 Task: Look for space in Villa Regina, Argentina from 6th June, 2023 to 8th June, 2023 for 2 adults in price range Rs.7000 to Rs.12000. Place can be private room with 1  bedroom having 2 beds and 1 bathroom. Property type can be flat. Amenities needed are: wifi, heating, . Booking option can be shelf check-in. Required host language is English.
Action: Mouse moved to (391, 74)
Screenshot: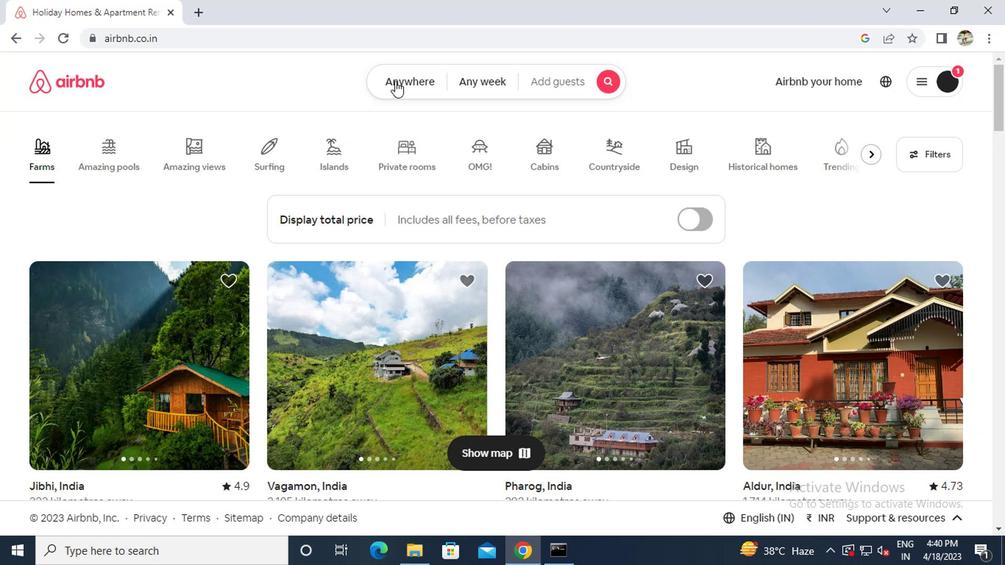 
Action: Mouse pressed left at (391, 74)
Screenshot: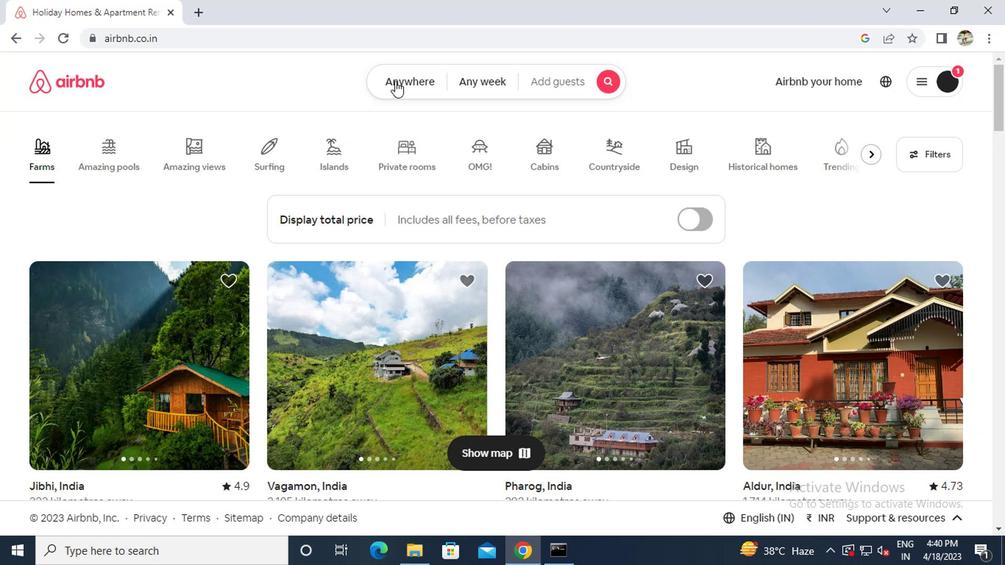 
Action: Mouse moved to (332, 141)
Screenshot: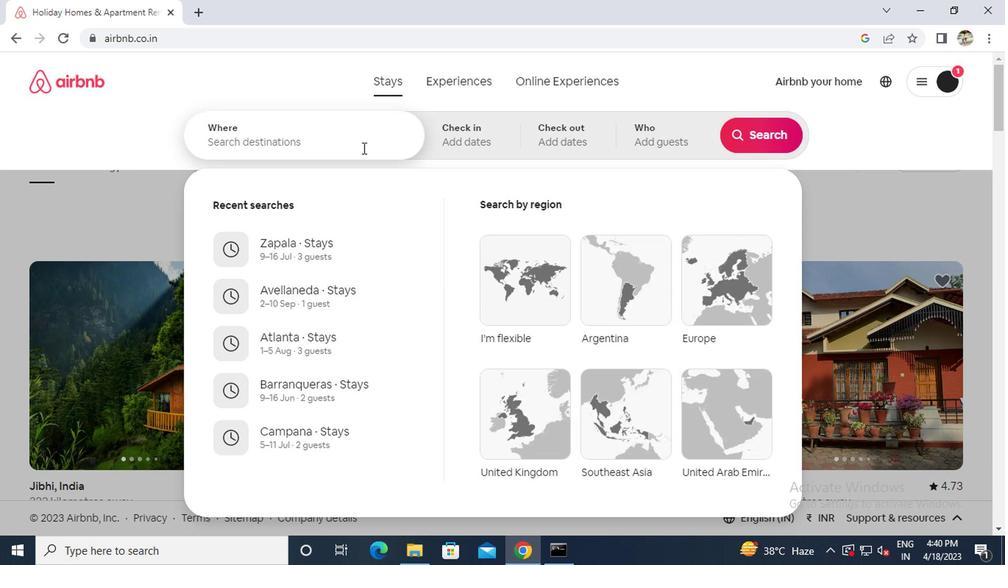 
Action: Mouse pressed left at (332, 141)
Screenshot: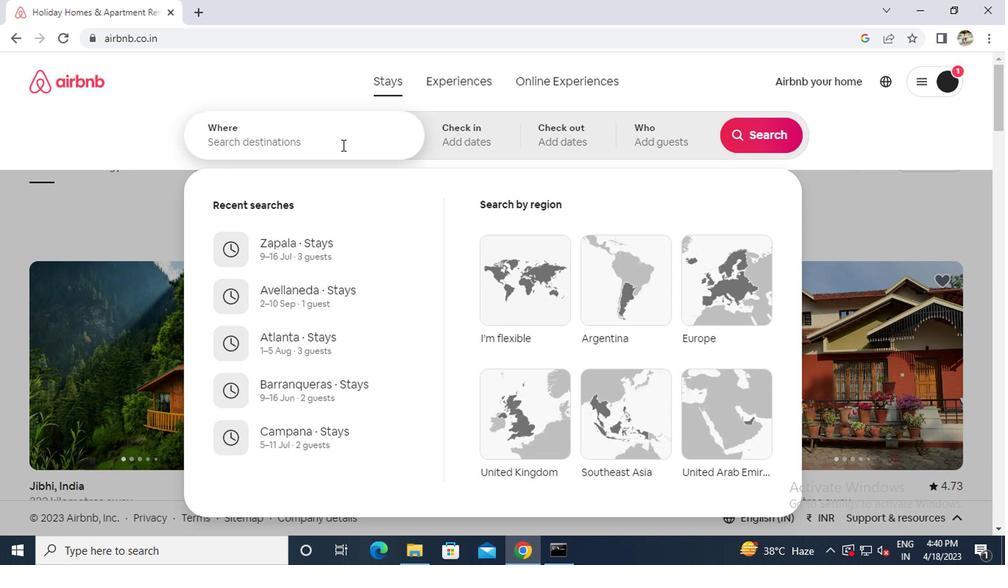
Action: Key pressed v<Key.caps_lock>illa<Key.space><Key.caps_lock>r<Key.caps_lock>egina
Screenshot: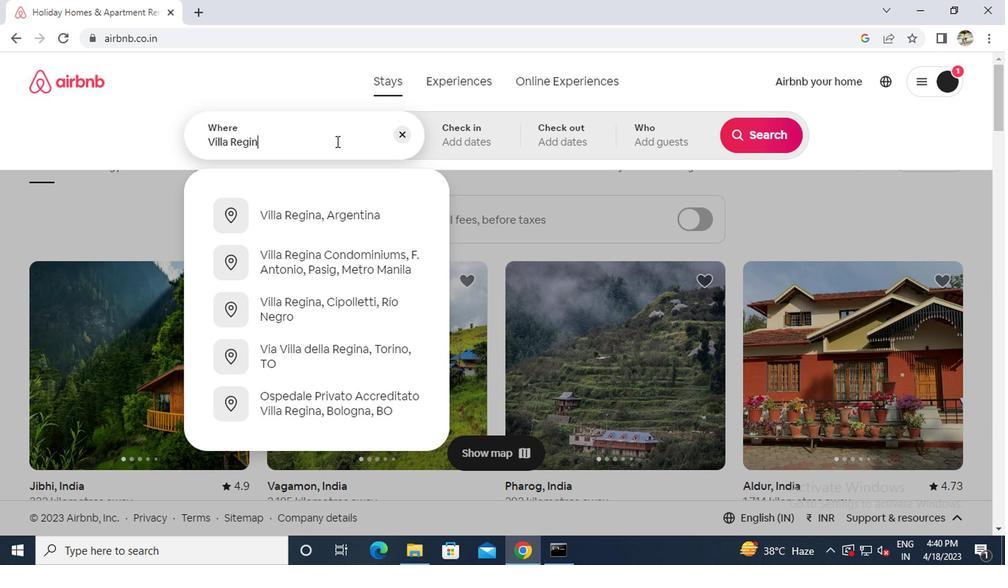 
Action: Mouse moved to (315, 212)
Screenshot: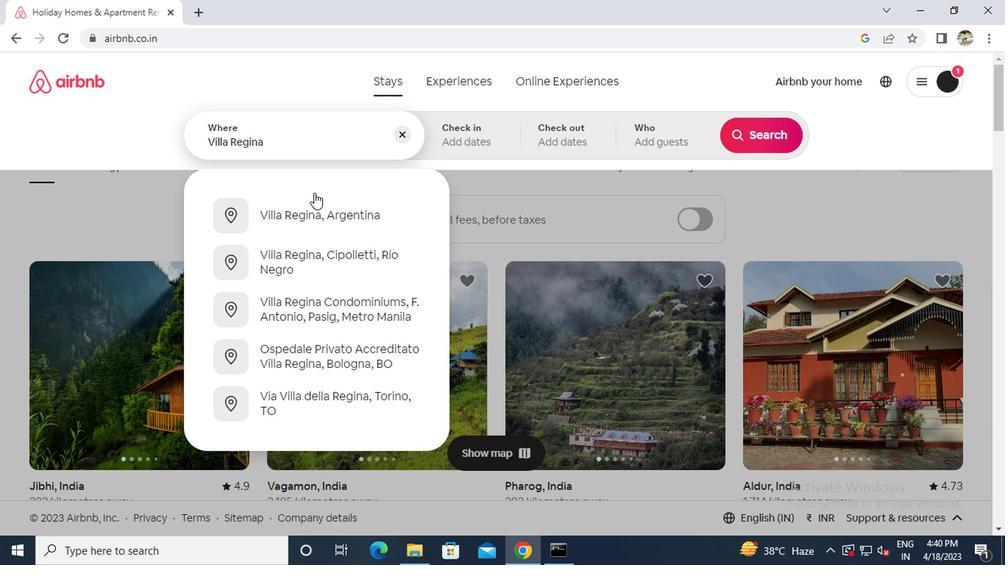 
Action: Mouse pressed left at (315, 212)
Screenshot: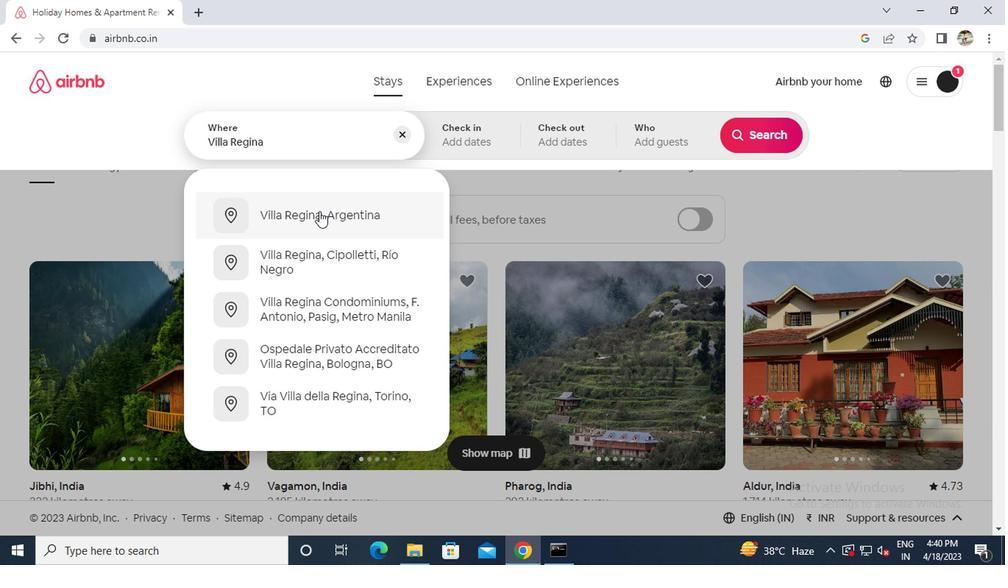 
Action: Mouse moved to (748, 251)
Screenshot: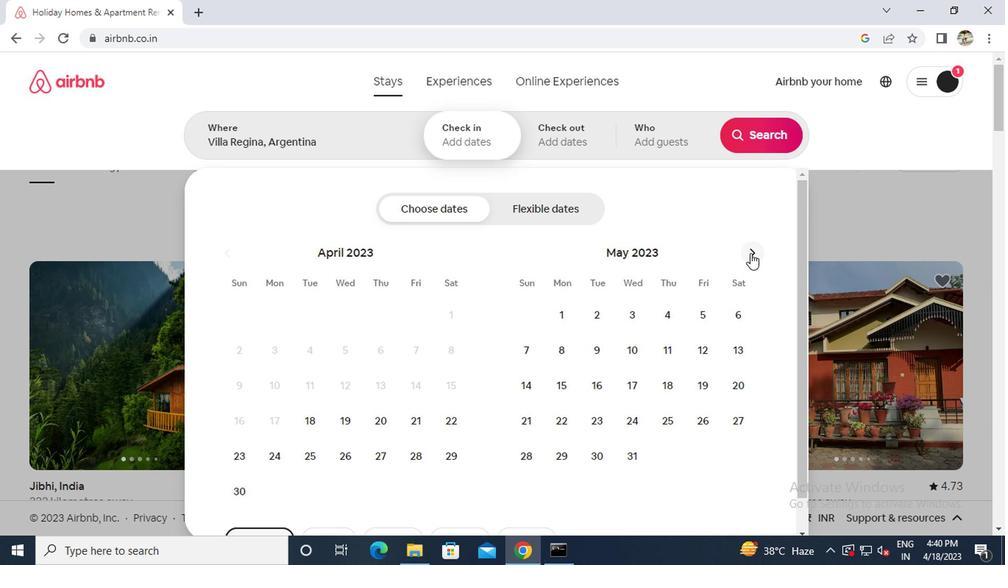 
Action: Mouse pressed left at (748, 251)
Screenshot: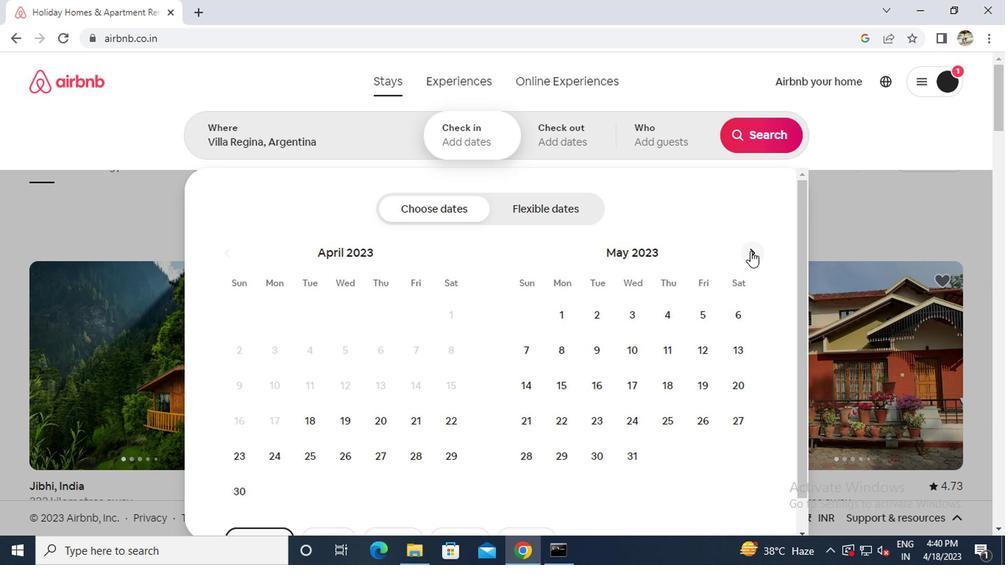 
Action: Mouse moved to (586, 357)
Screenshot: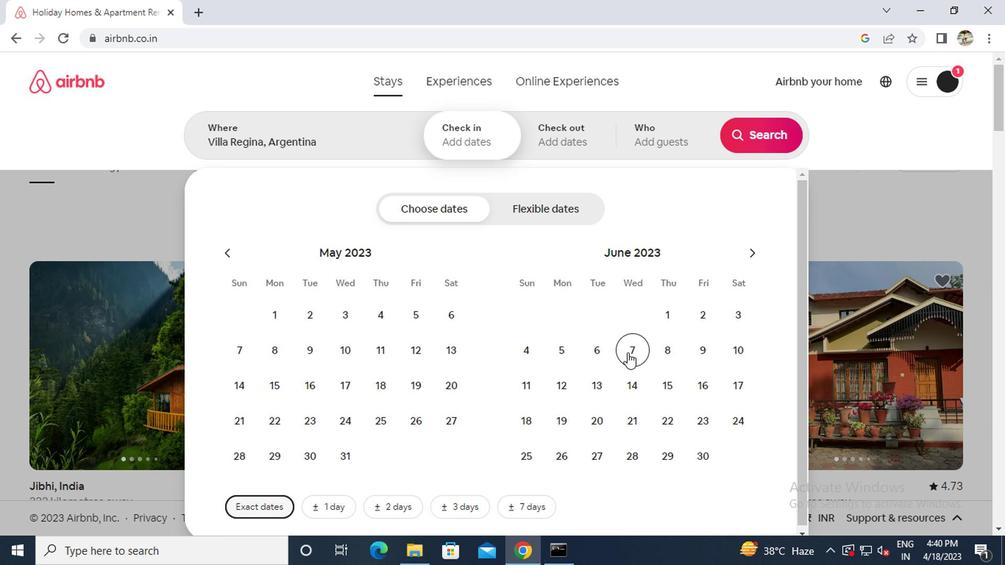 
Action: Mouse pressed left at (586, 357)
Screenshot: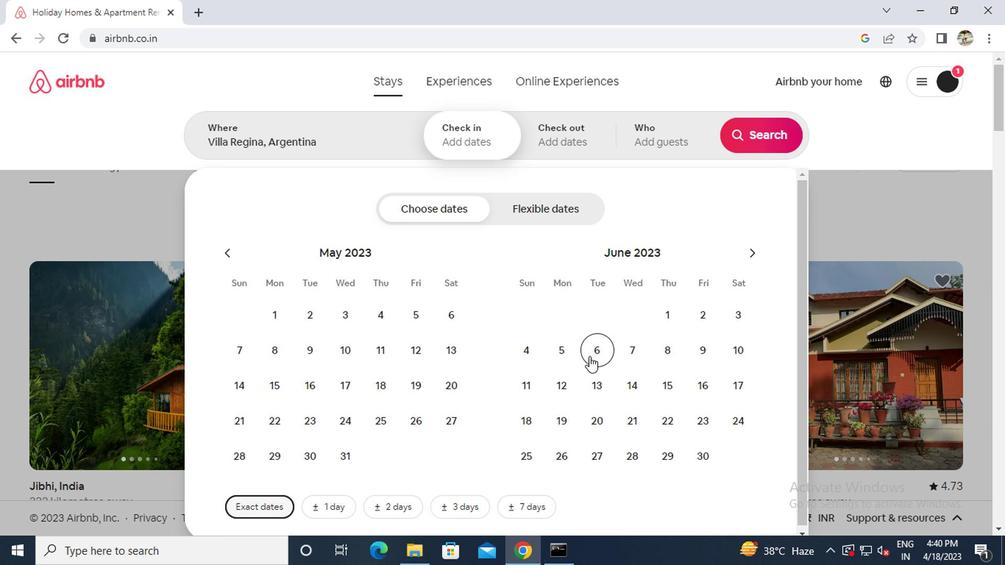 
Action: Mouse moved to (664, 348)
Screenshot: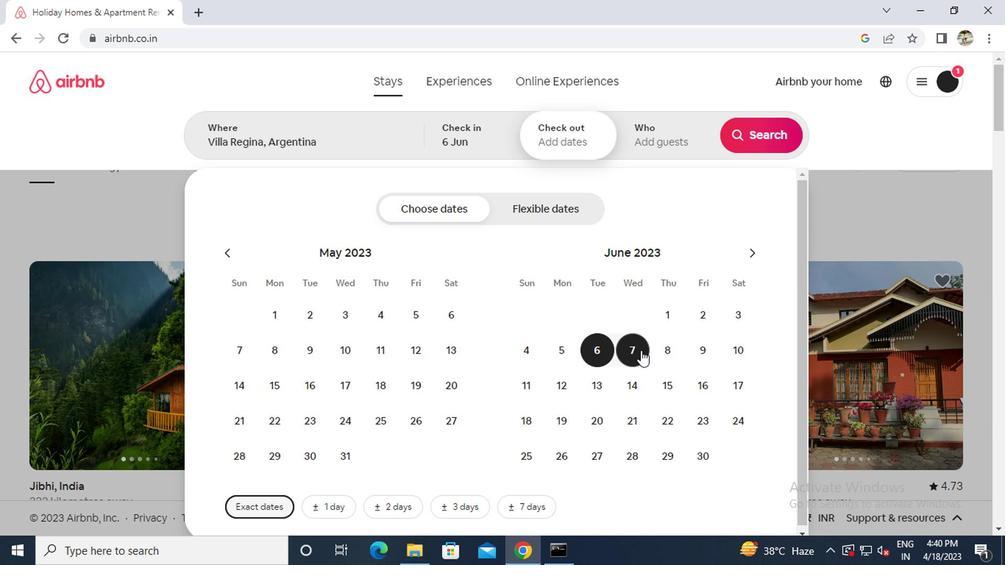 
Action: Mouse pressed left at (664, 348)
Screenshot: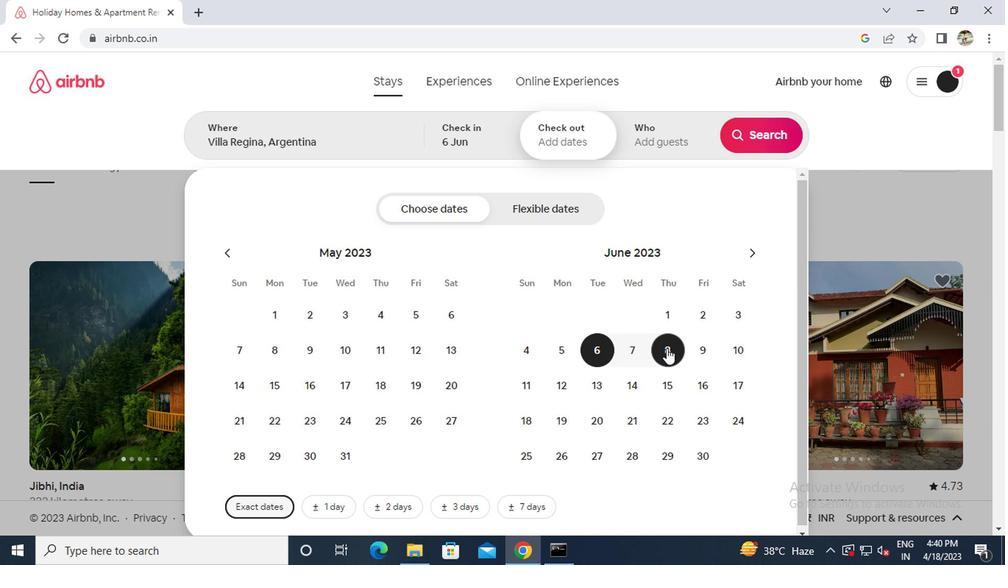 
Action: Mouse moved to (679, 133)
Screenshot: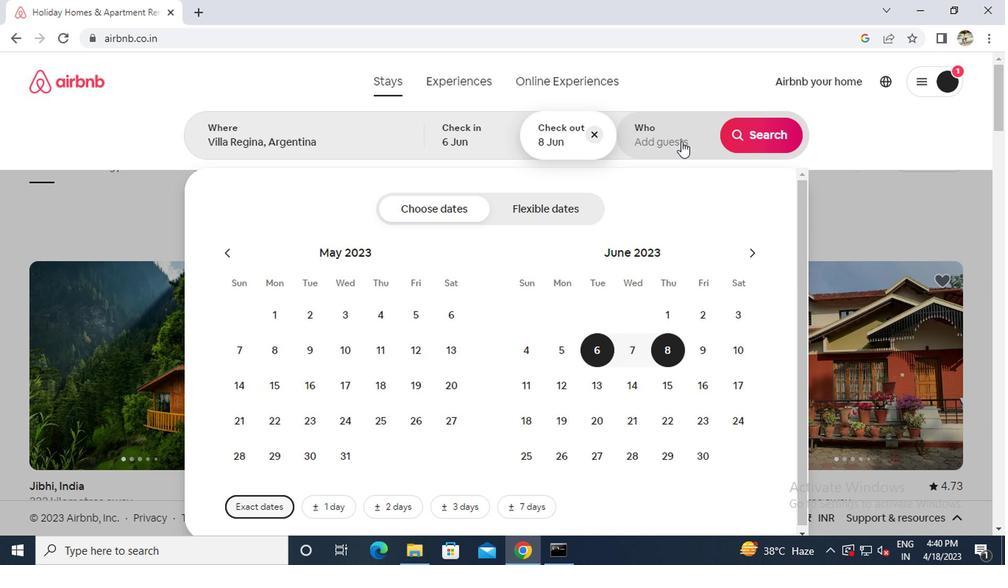 
Action: Mouse pressed left at (679, 133)
Screenshot: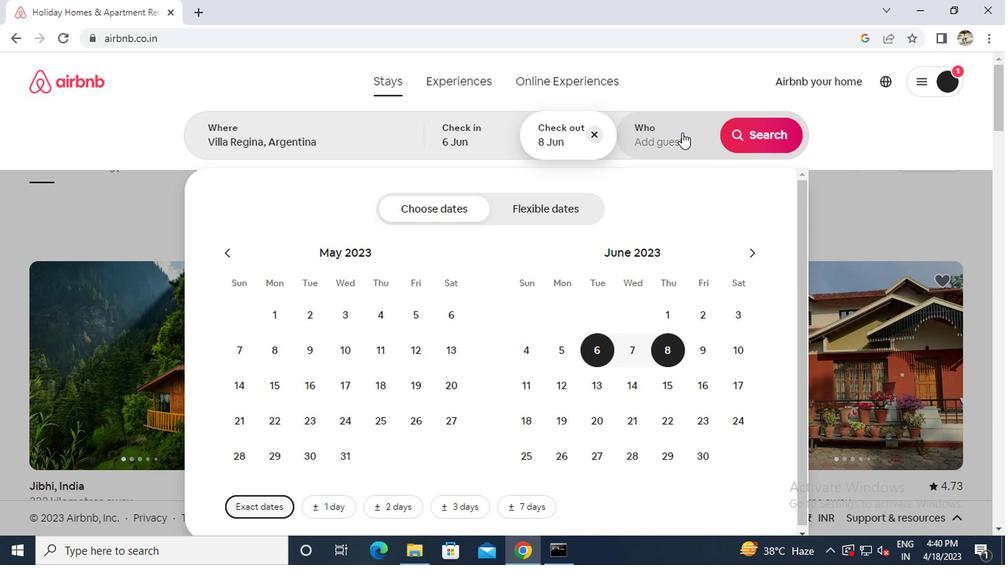 
Action: Mouse moved to (766, 214)
Screenshot: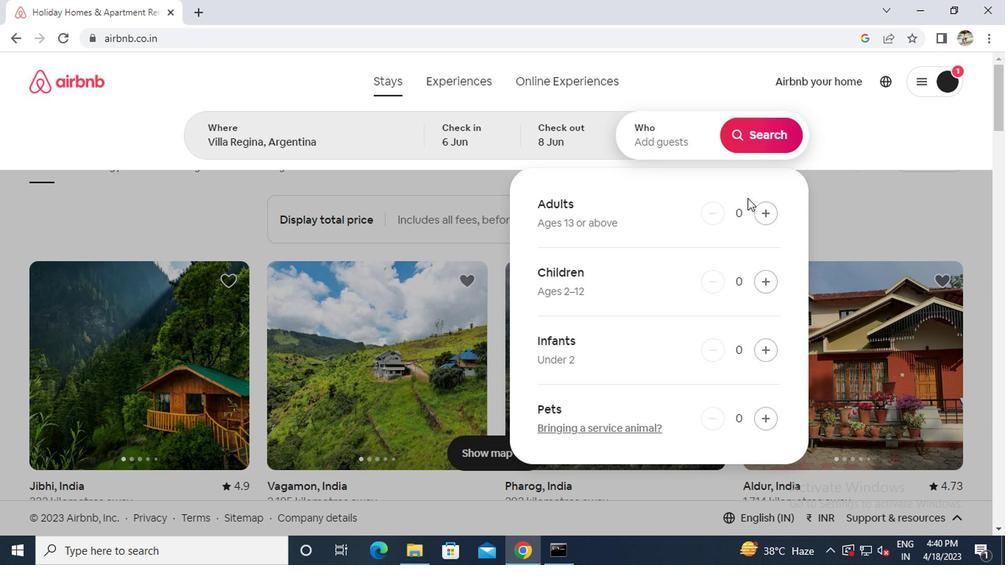 
Action: Mouse pressed left at (766, 214)
Screenshot: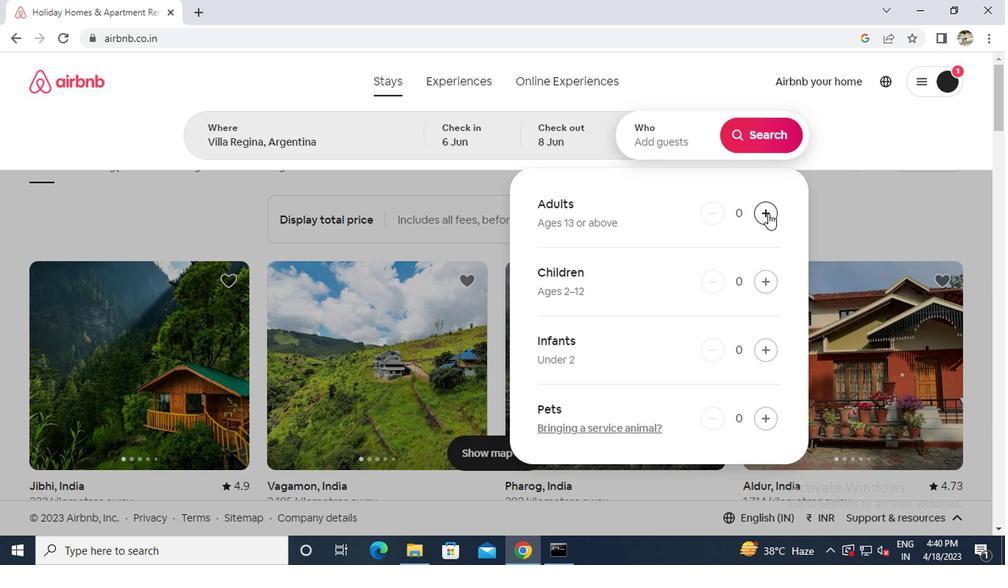 
Action: Mouse pressed left at (766, 214)
Screenshot: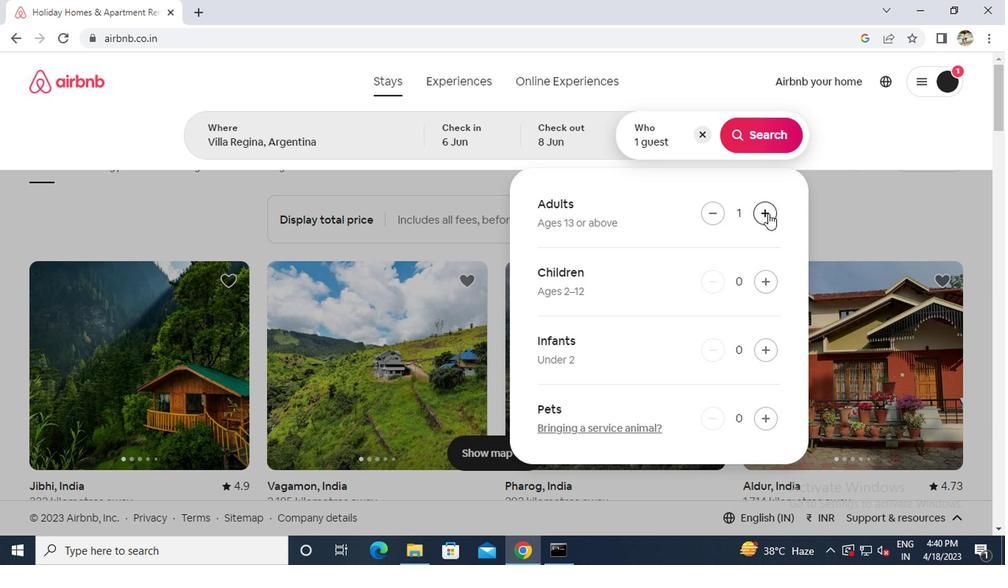 
Action: Mouse moved to (763, 130)
Screenshot: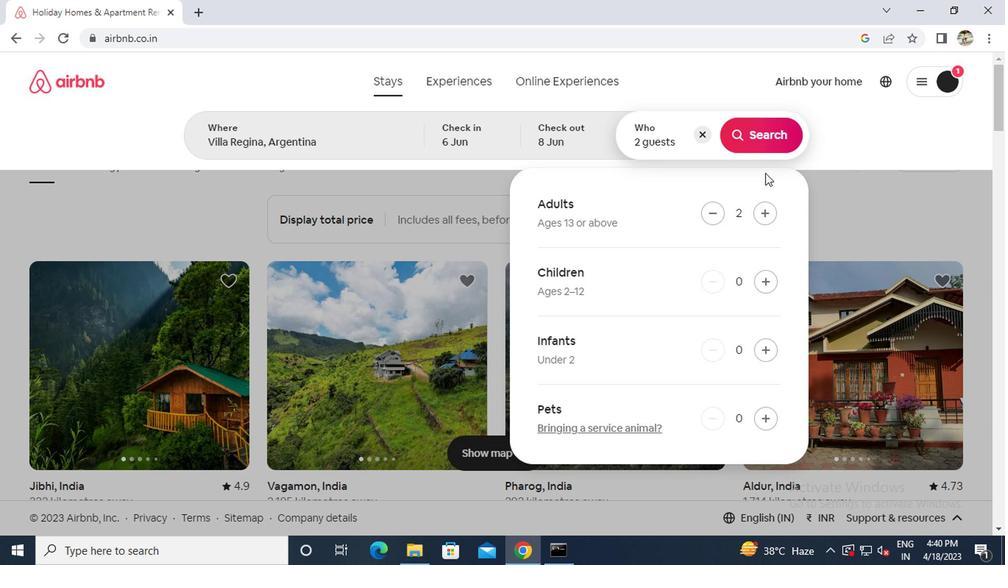 
Action: Mouse pressed left at (763, 130)
Screenshot: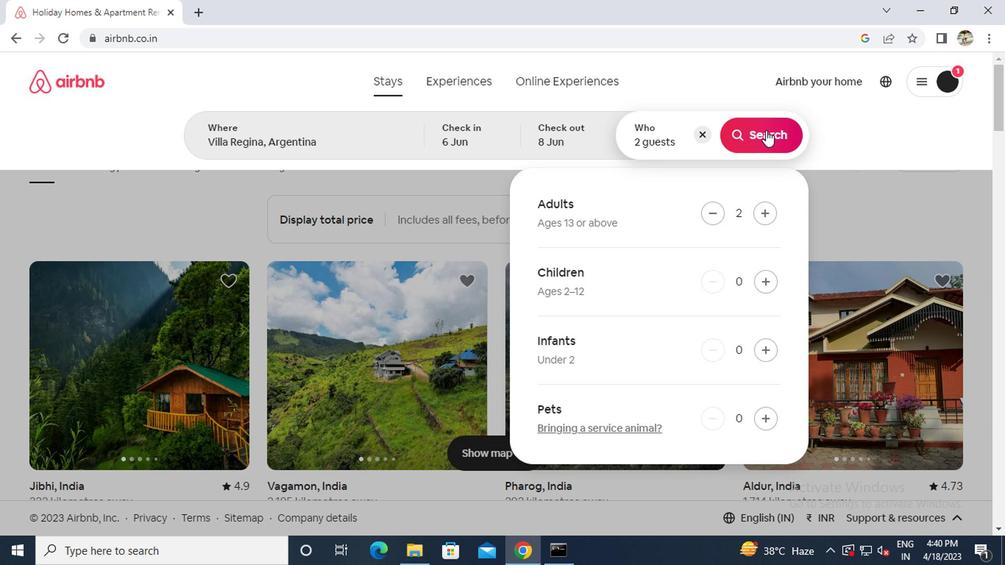 
Action: Mouse moved to (932, 142)
Screenshot: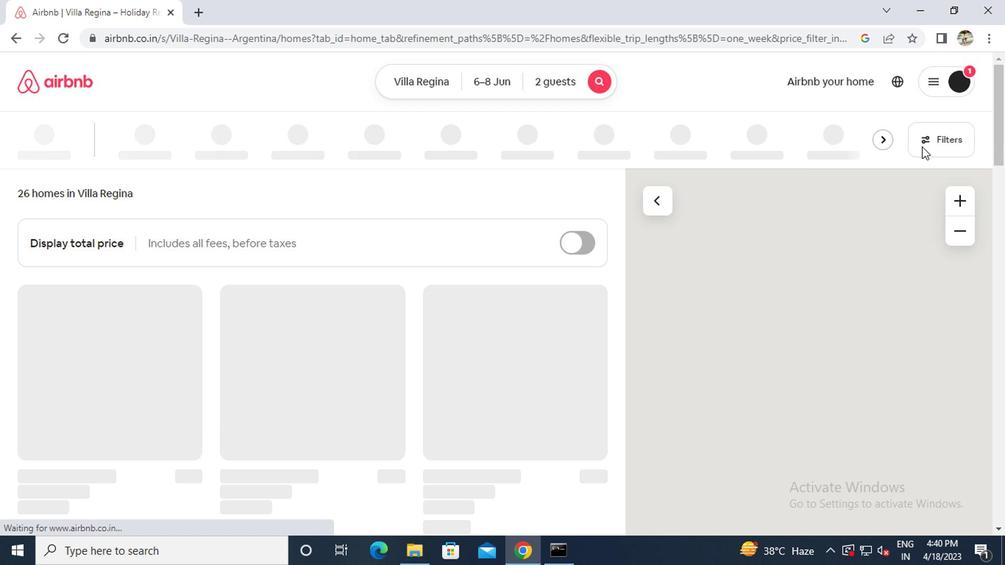 
Action: Mouse pressed left at (932, 142)
Screenshot: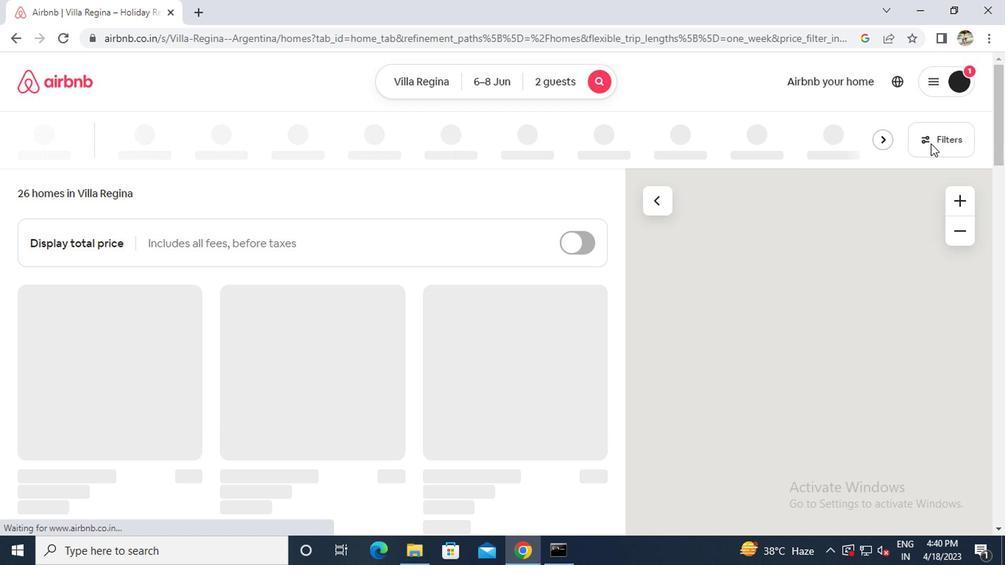 
Action: Mouse moved to (357, 334)
Screenshot: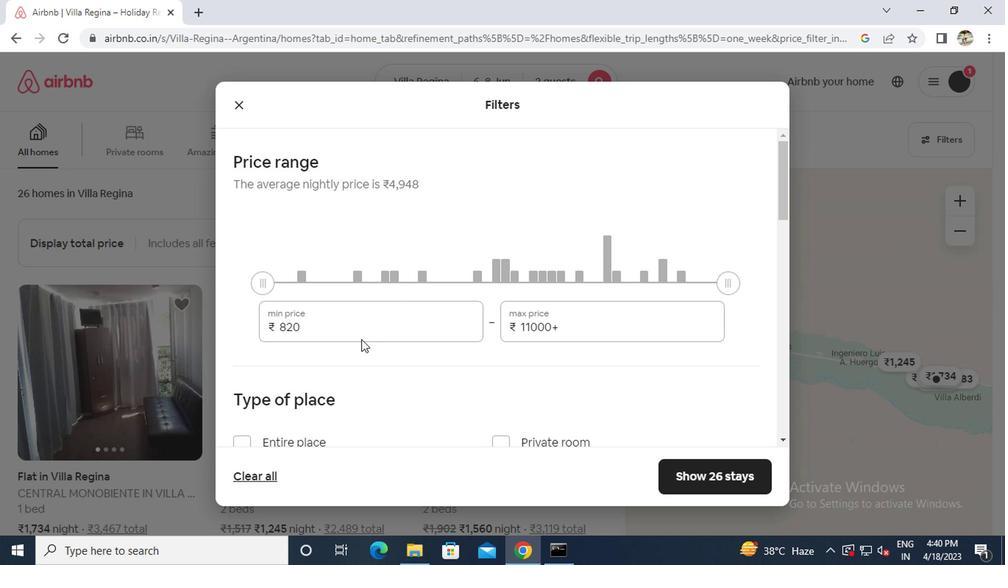 
Action: Mouse pressed left at (357, 334)
Screenshot: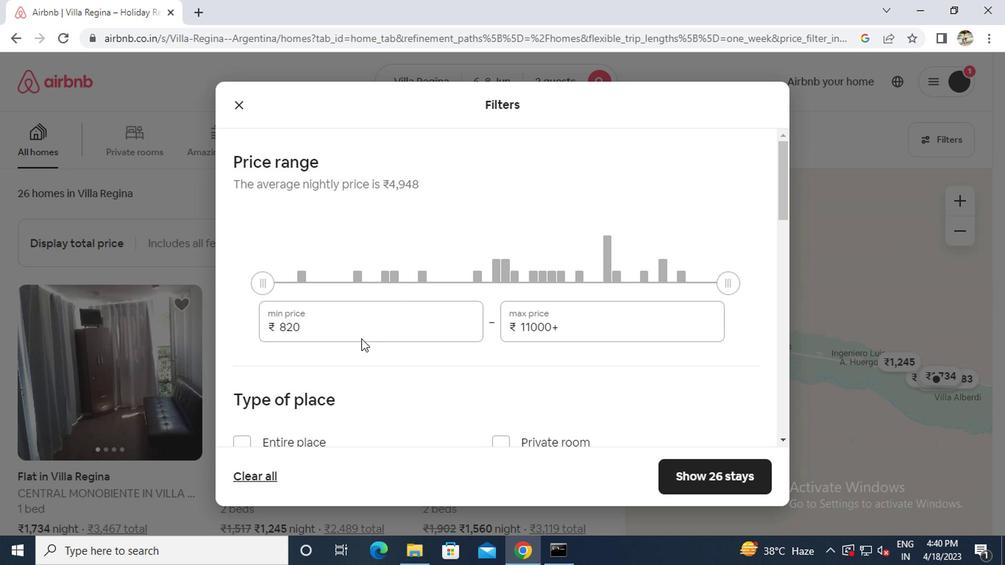 
Action: Key pressed ctrl+A7000
Screenshot: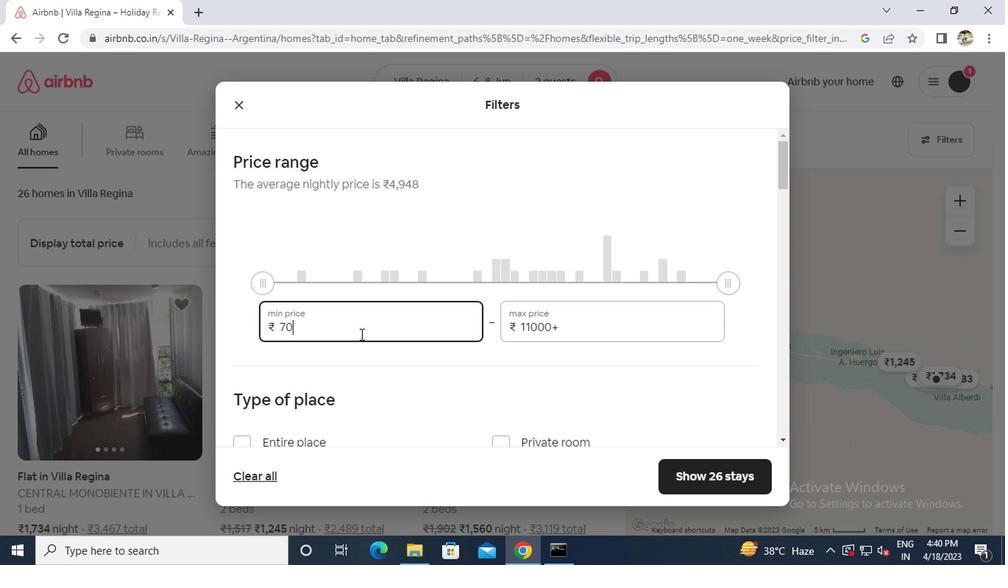 
Action: Mouse moved to (535, 326)
Screenshot: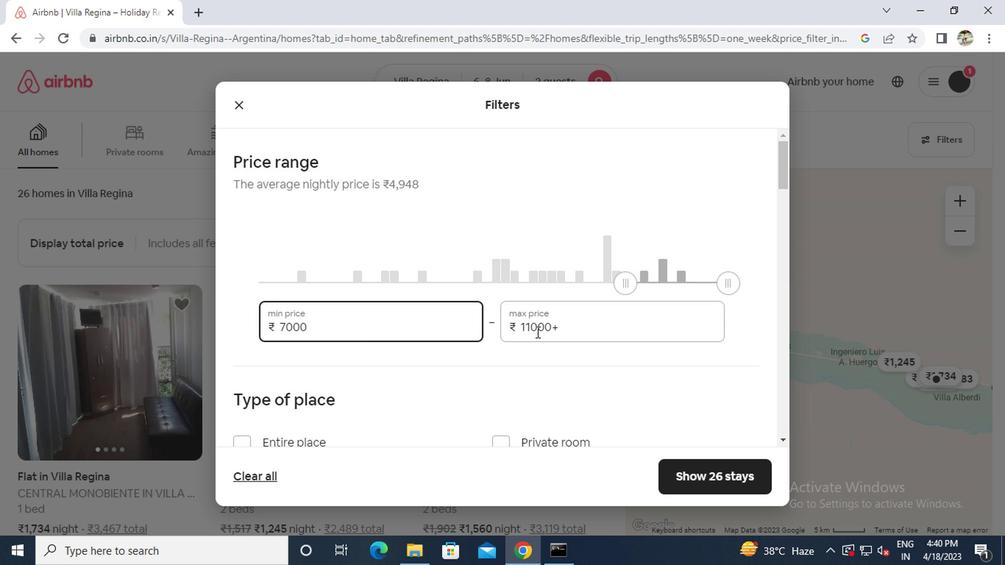 
Action: Mouse pressed left at (535, 326)
Screenshot: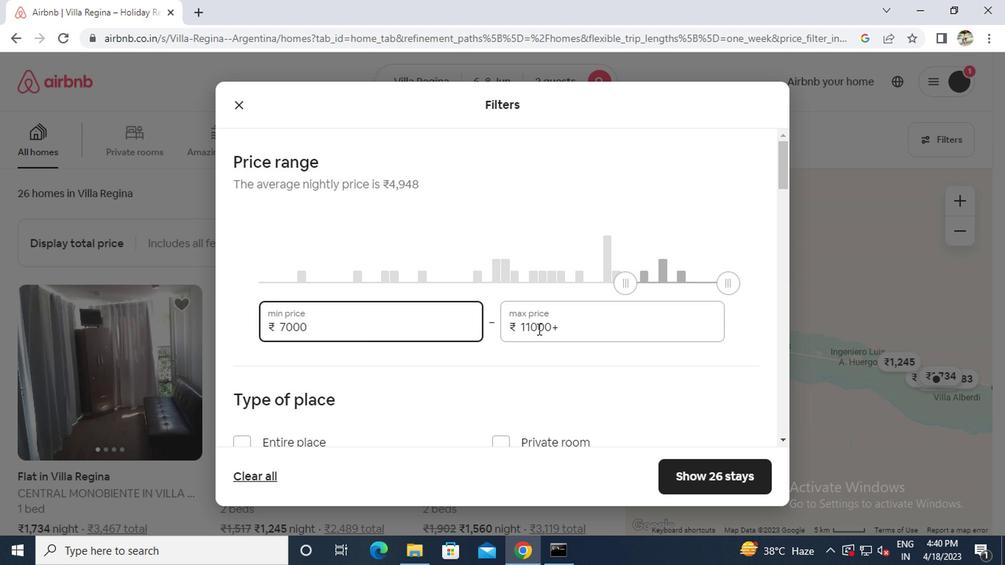 
Action: Key pressed ctrl+A12
Screenshot: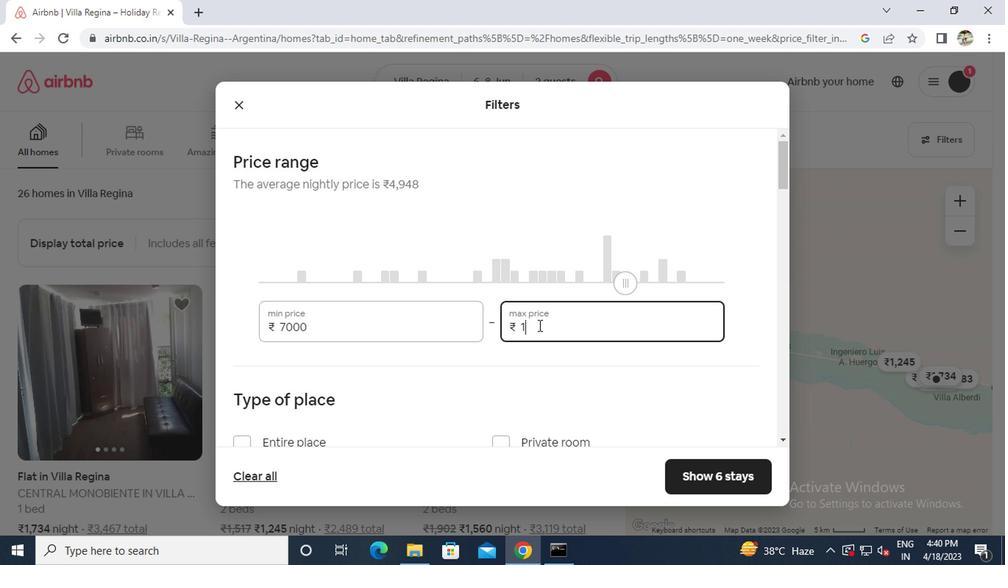
Action: Mouse moved to (534, 326)
Screenshot: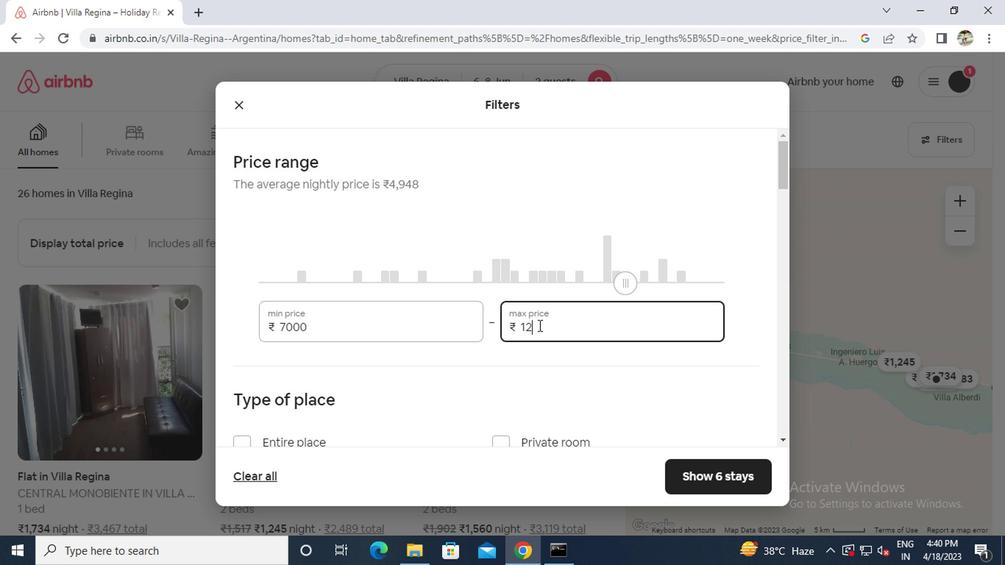 
Action: Key pressed 000
Screenshot: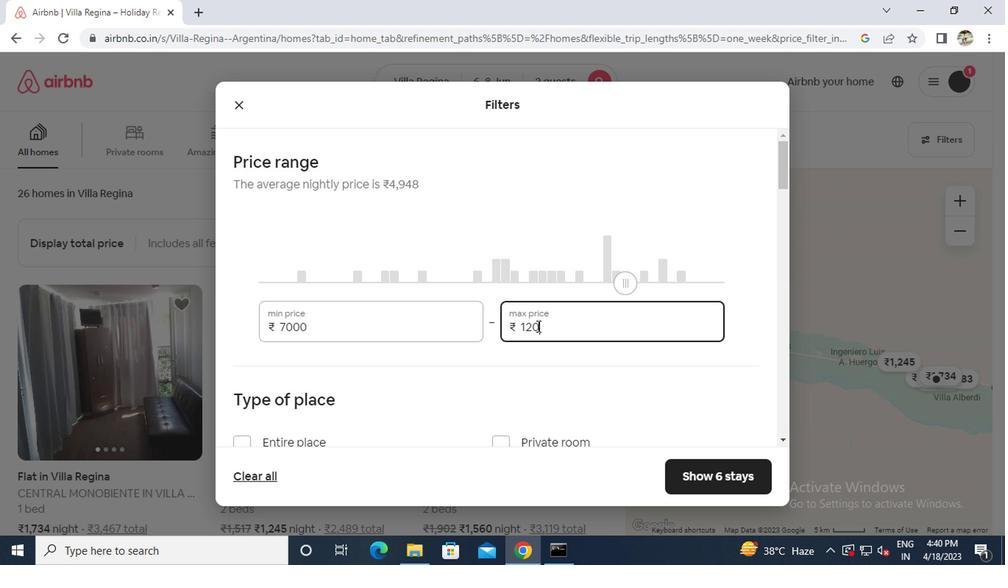 
Action: Mouse moved to (535, 326)
Screenshot: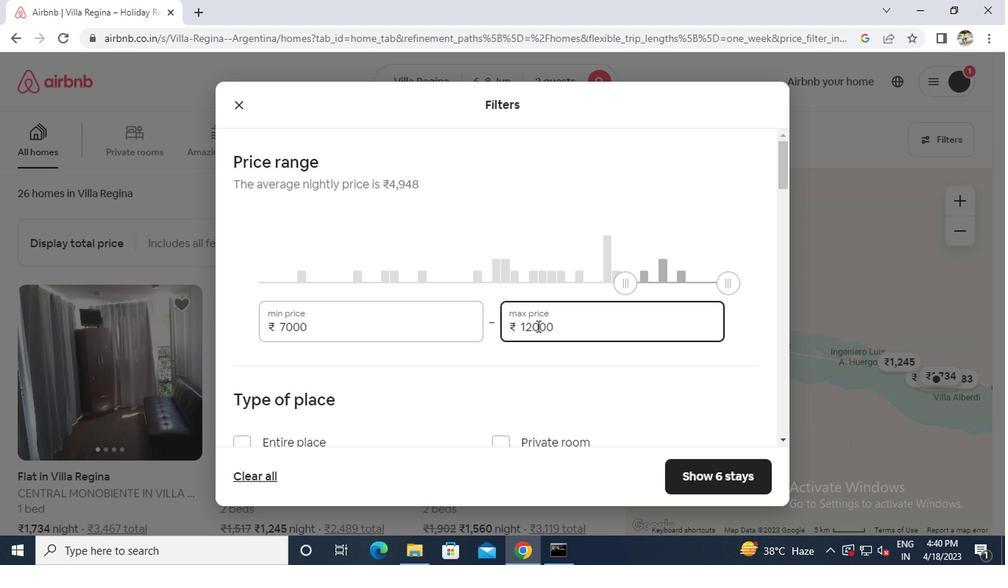 
Action: Mouse scrolled (535, 326) with delta (0, 0)
Screenshot: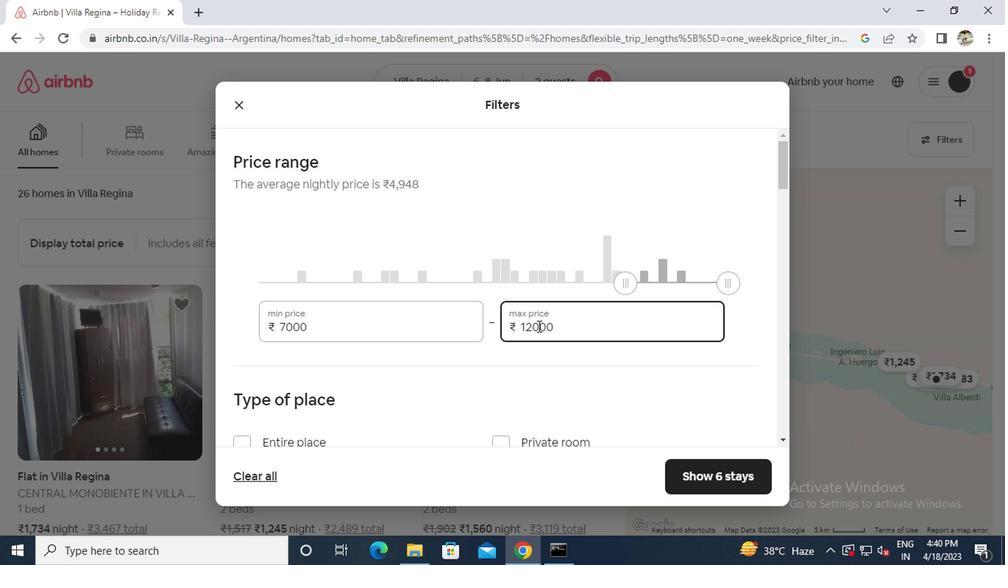
Action: Mouse moved to (497, 361)
Screenshot: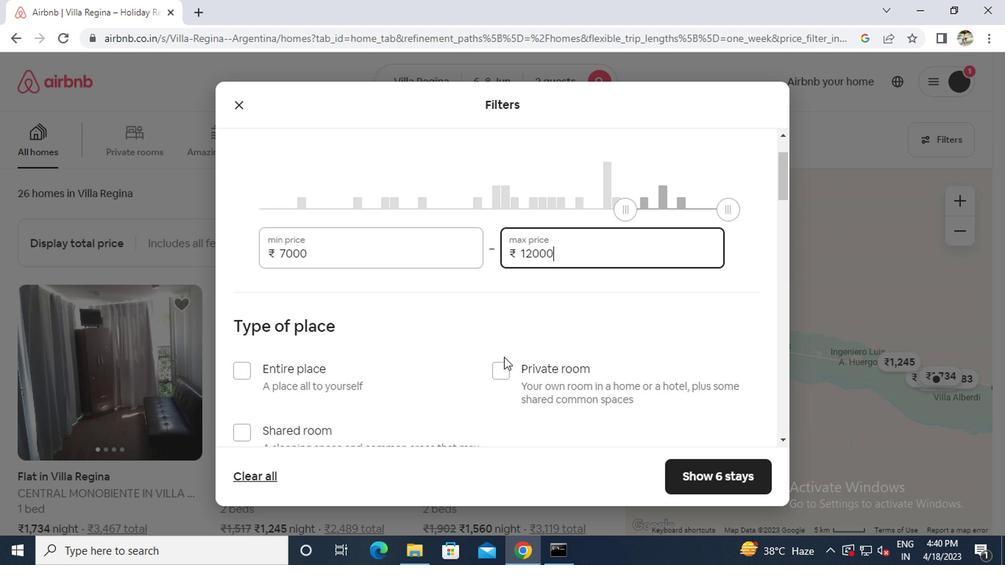 
Action: Mouse pressed left at (497, 361)
Screenshot: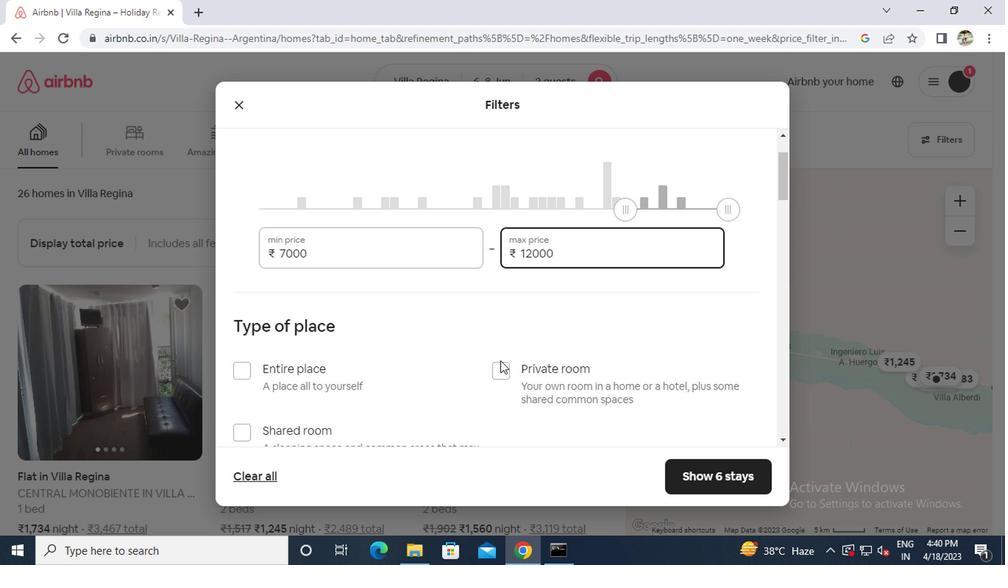 
Action: Mouse moved to (495, 377)
Screenshot: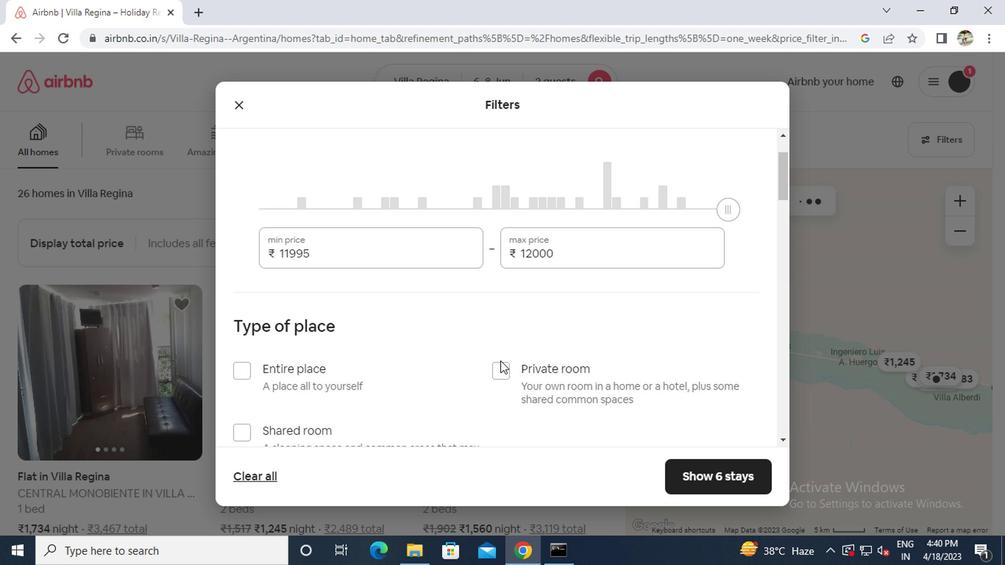 
Action: Mouse pressed left at (495, 377)
Screenshot: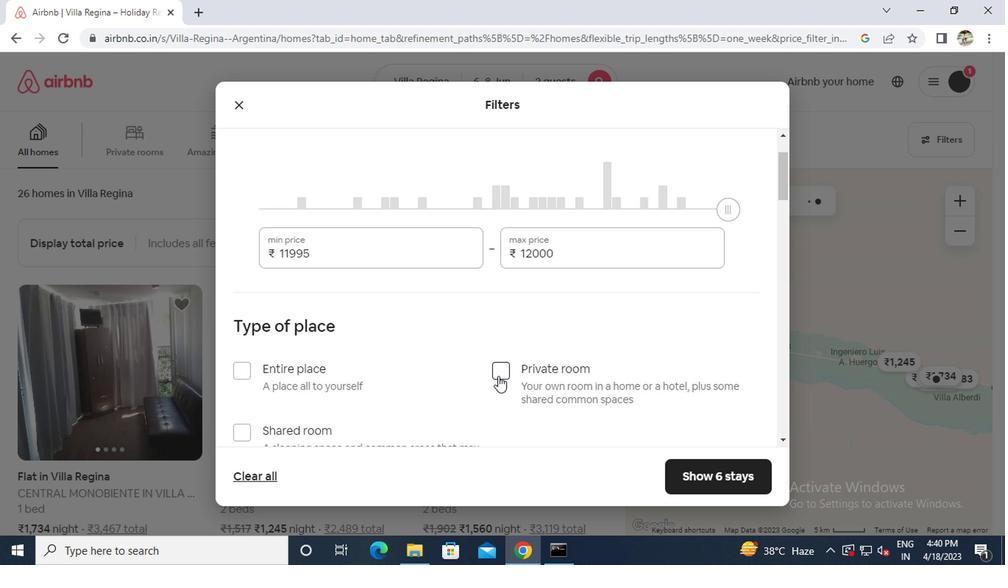 
Action: Mouse moved to (474, 354)
Screenshot: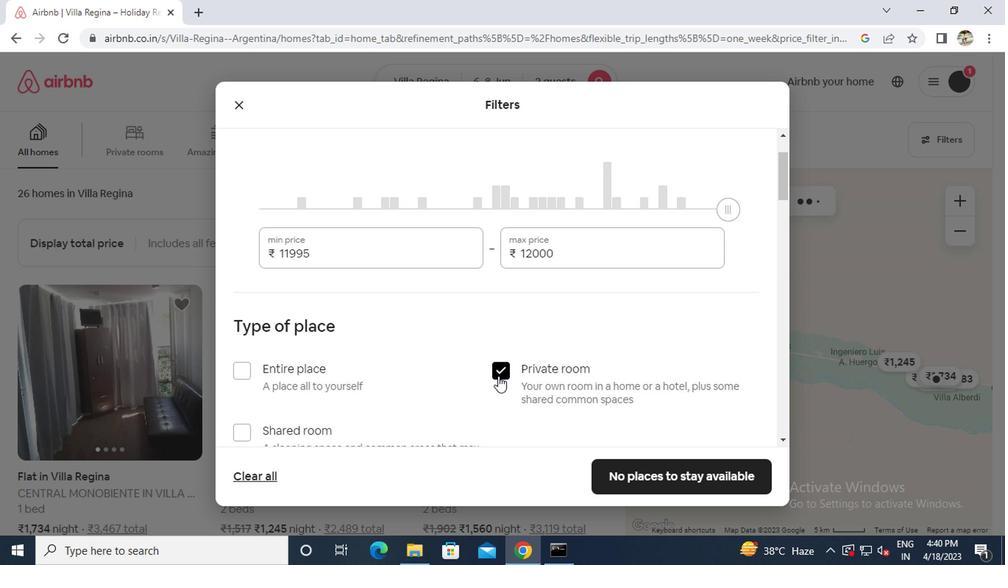 
Action: Mouse scrolled (474, 354) with delta (0, 0)
Screenshot: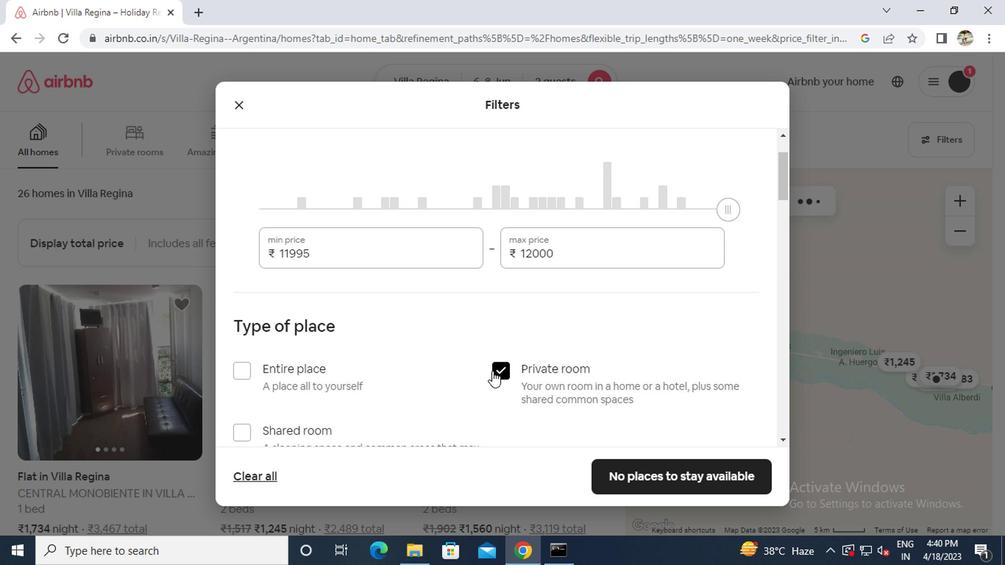 
Action: Mouse moved to (473, 352)
Screenshot: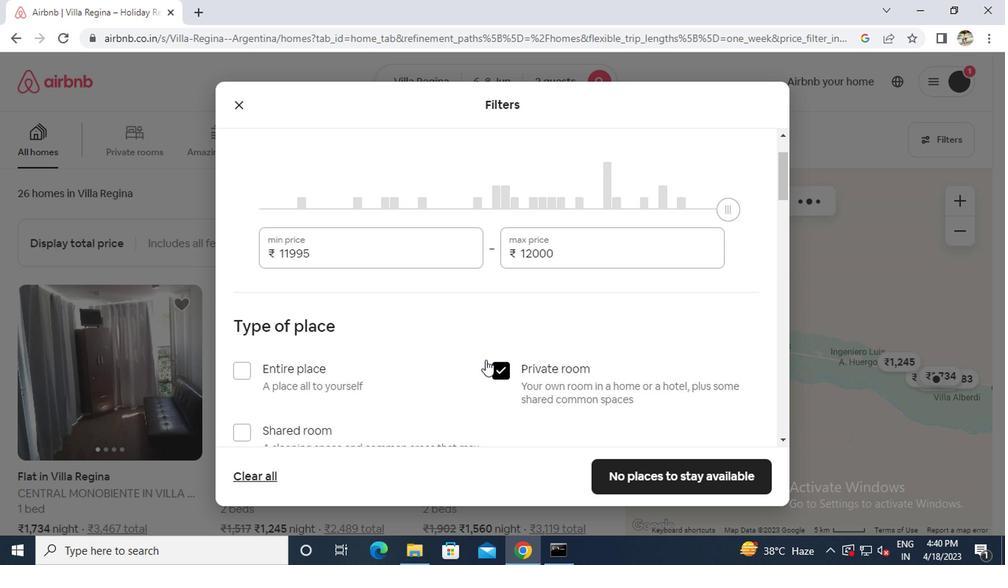
Action: Mouse scrolled (473, 350) with delta (0, -1)
Screenshot: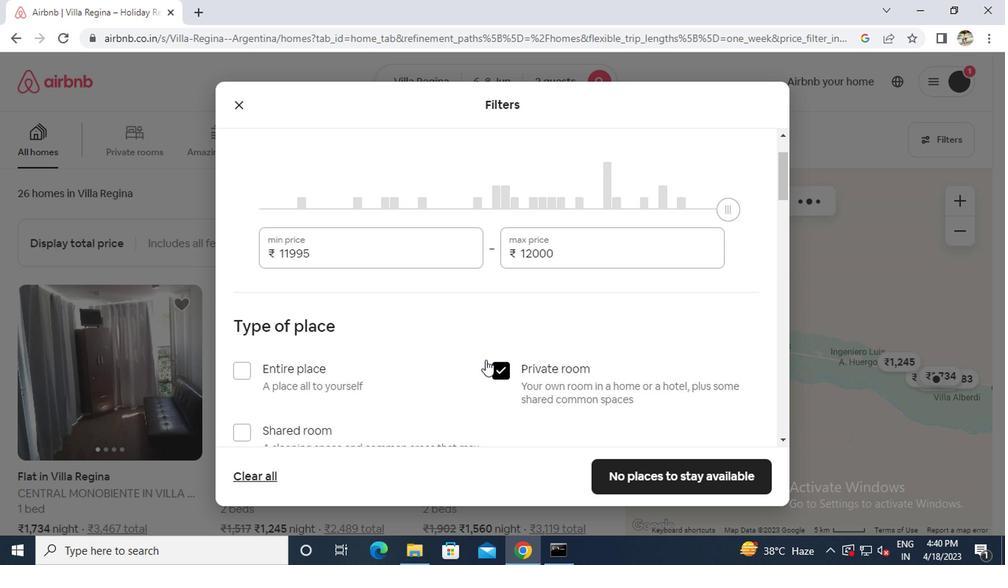 
Action: Mouse moved to (412, 363)
Screenshot: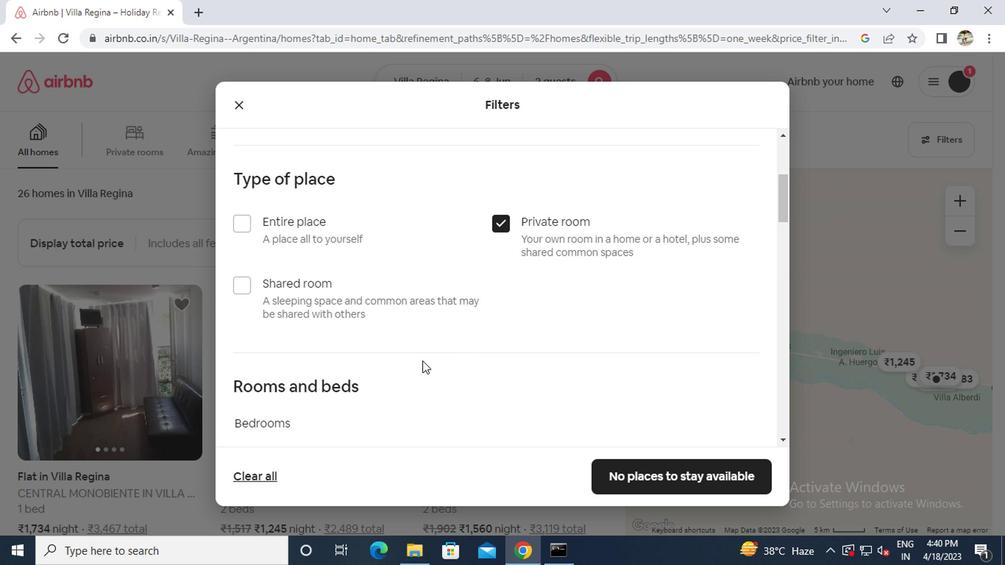 
Action: Mouse scrolled (412, 363) with delta (0, 0)
Screenshot: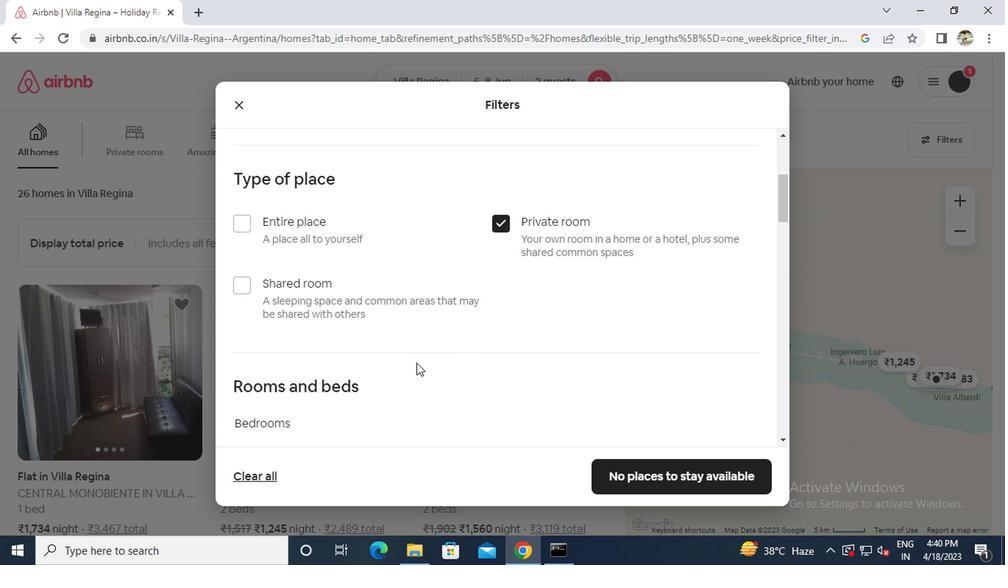 
Action: Mouse scrolled (412, 363) with delta (0, 0)
Screenshot: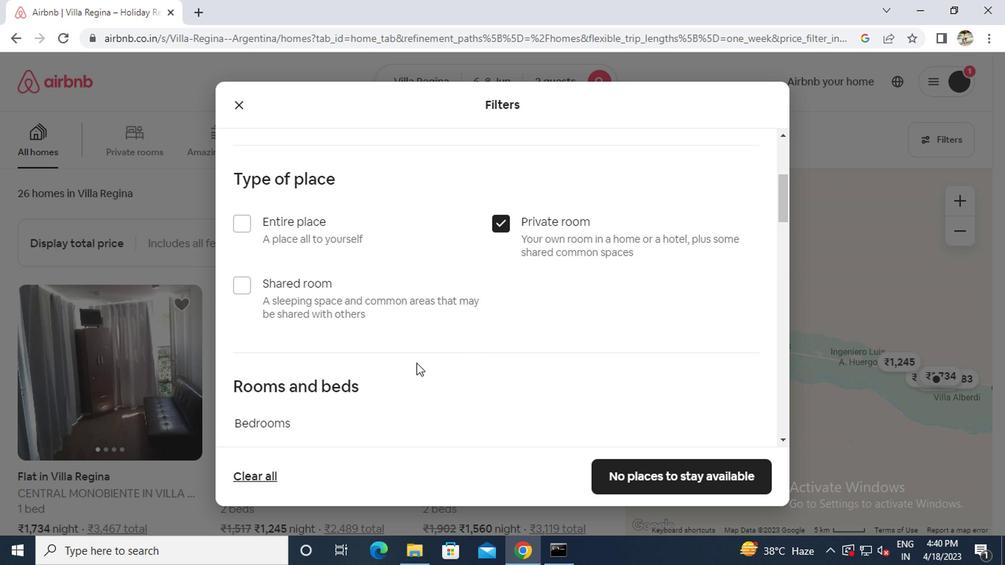
Action: Mouse moved to (328, 320)
Screenshot: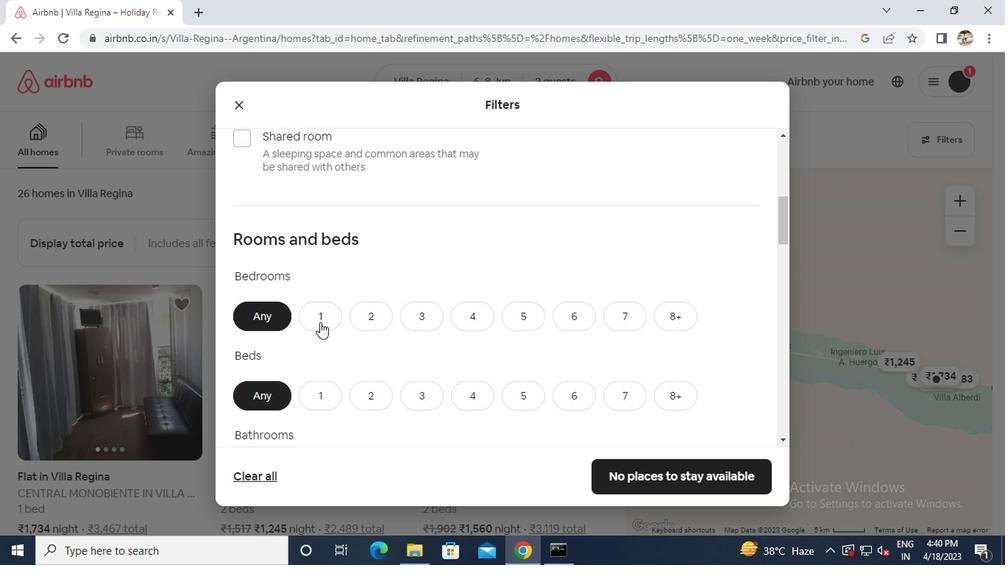 
Action: Mouse pressed left at (328, 320)
Screenshot: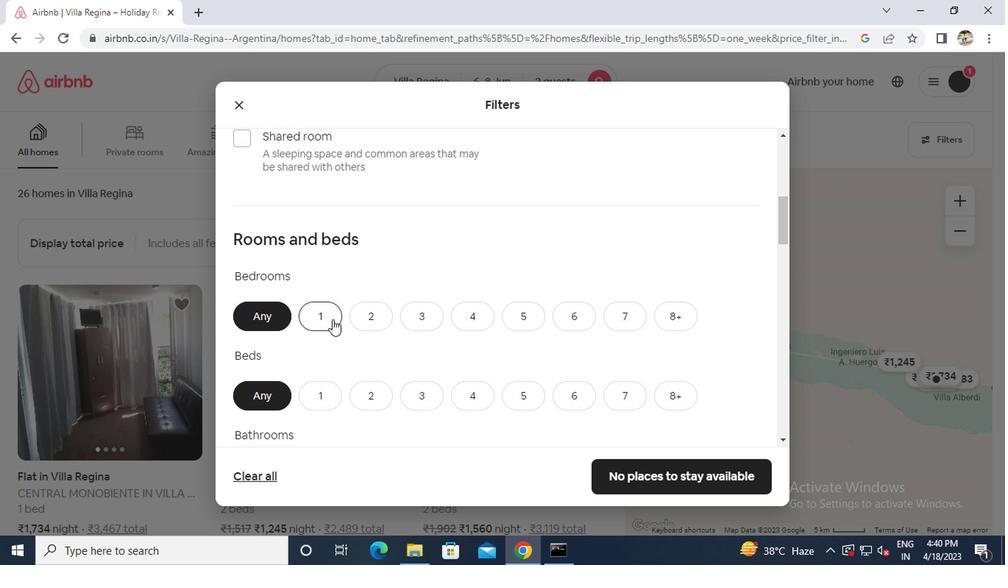 
Action: Mouse moved to (374, 401)
Screenshot: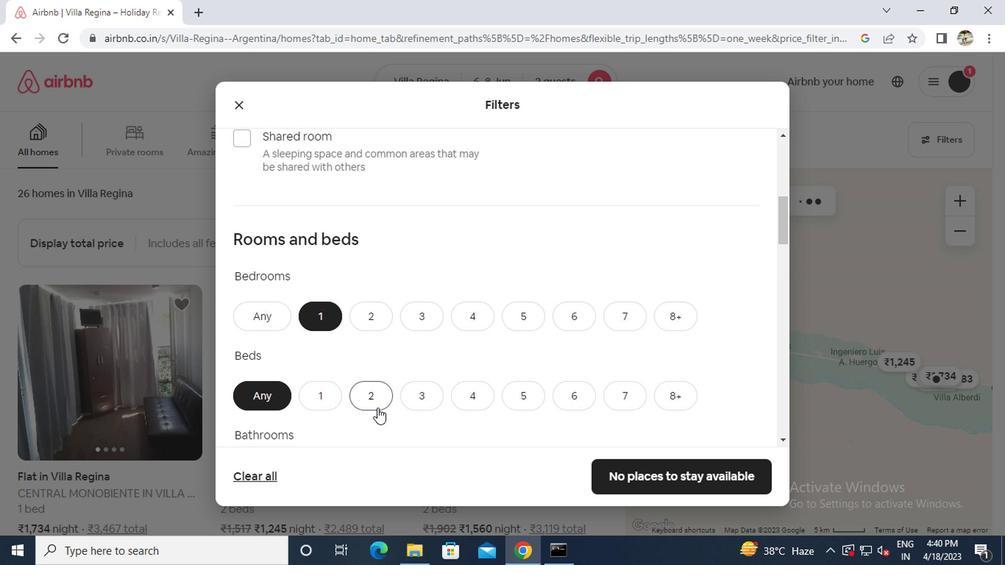 
Action: Mouse pressed left at (374, 401)
Screenshot: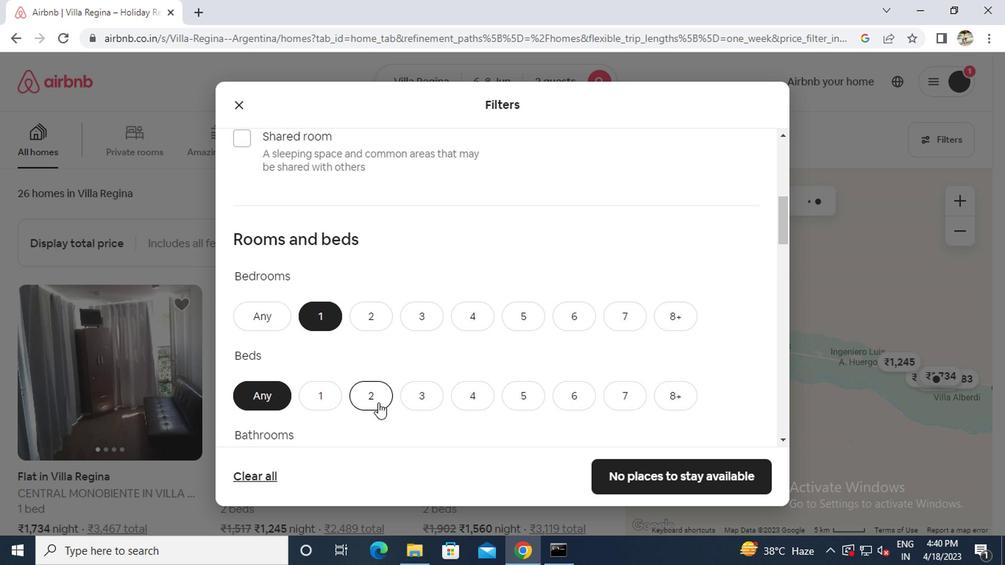 
Action: Mouse moved to (372, 392)
Screenshot: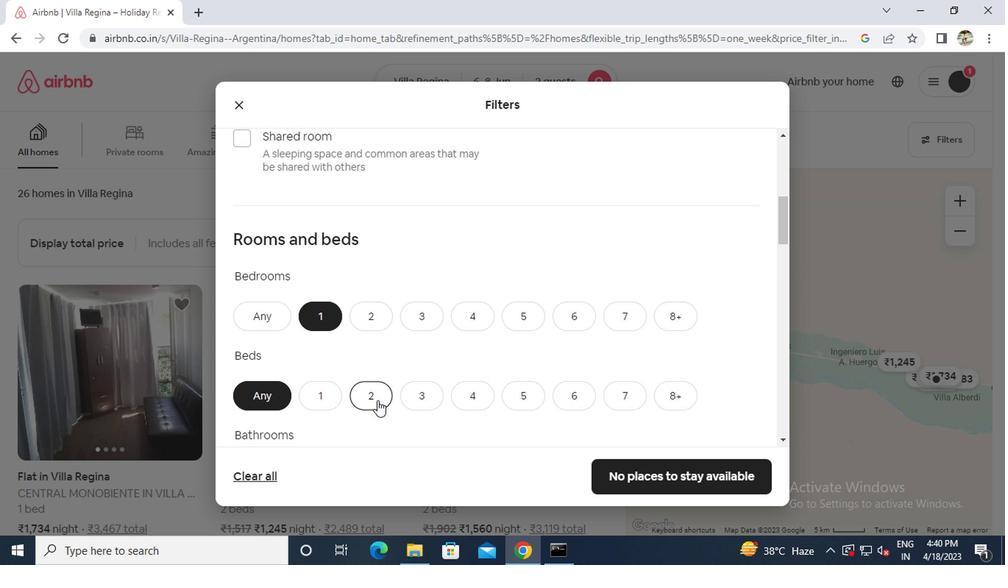 
Action: Mouse scrolled (372, 391) with delta (0, 0)
Screenshot: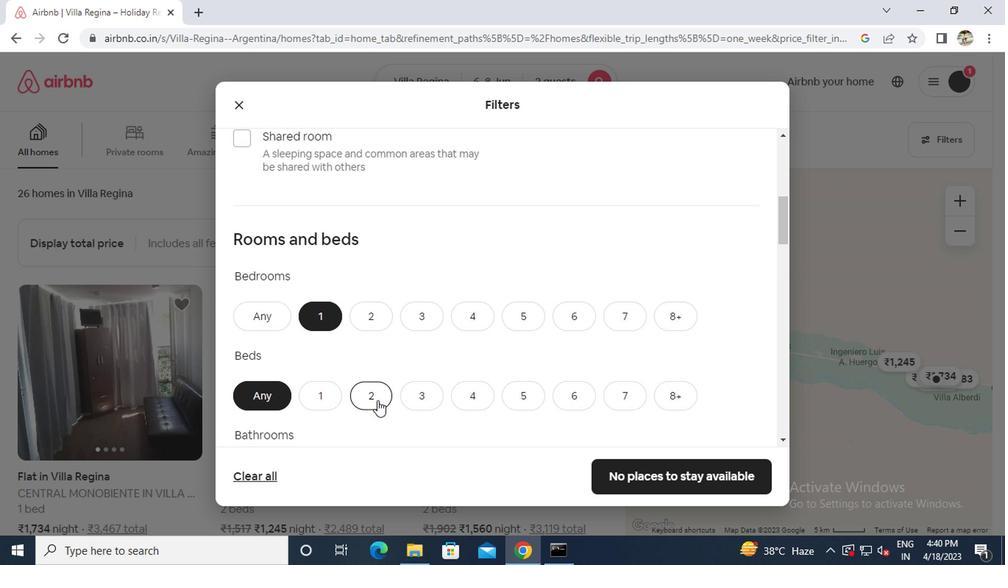 
Action: Mouse scrolled (372, 391) with delta (0, 0)
Screenshot: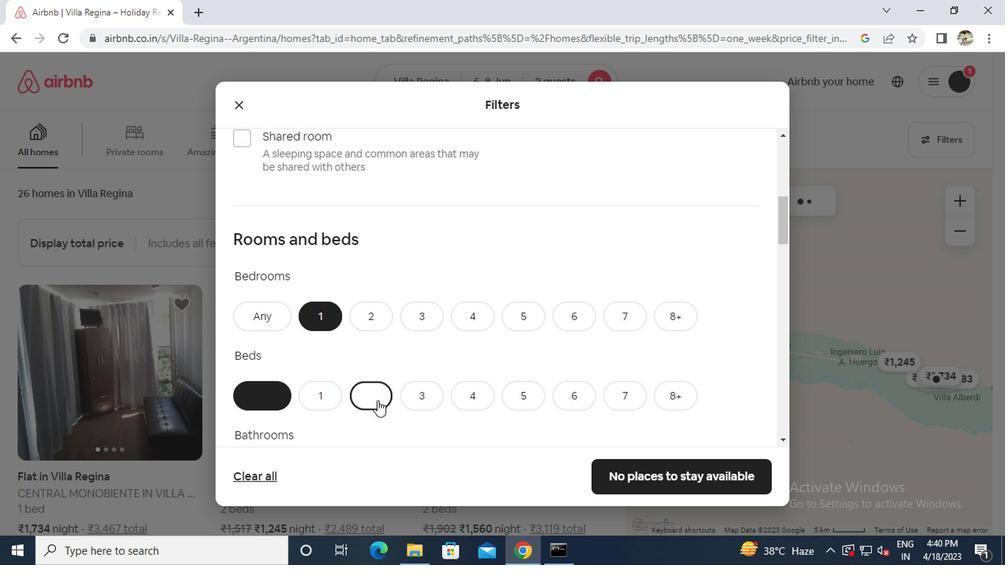 
Action: Mouse moved to (326, 323)
Screenshot: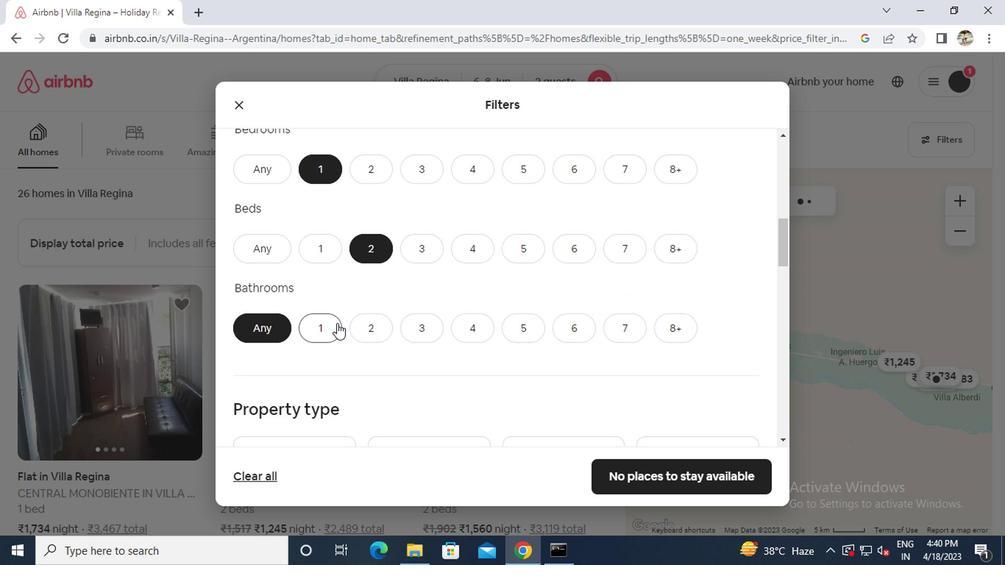 
Action: Mouse pressed left at (326, 323)
Screenshot: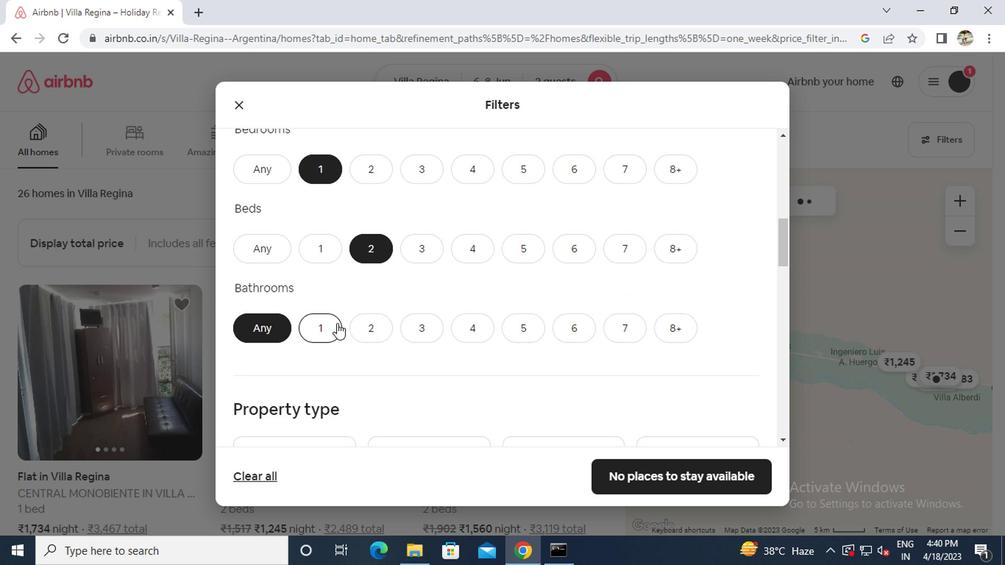 
Action: Mouse scrolled (326, 323) with delta (0, 0)
Screenshot: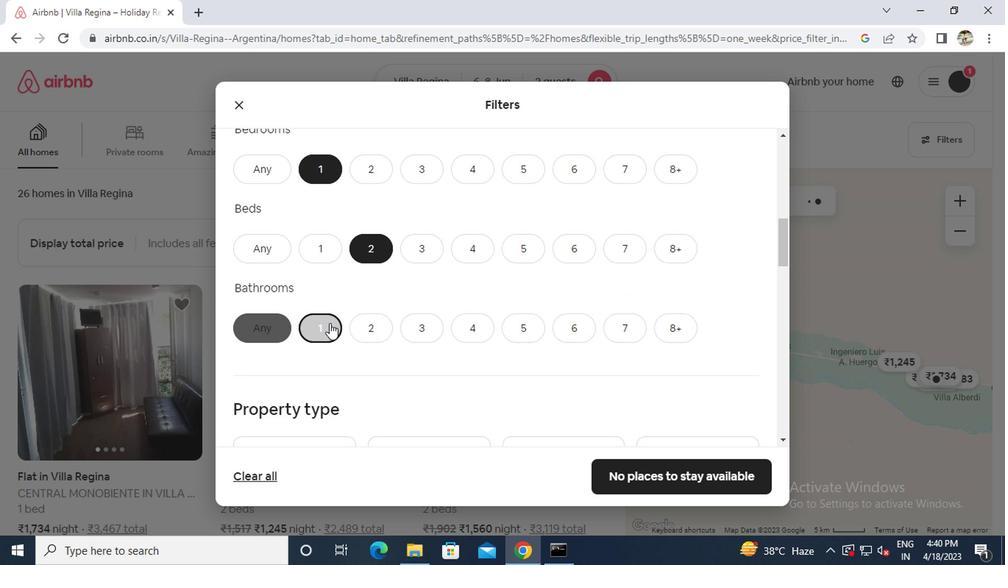 
Action: Mouse scrolled (326, 323) with delta (0, 0)
Screenshot: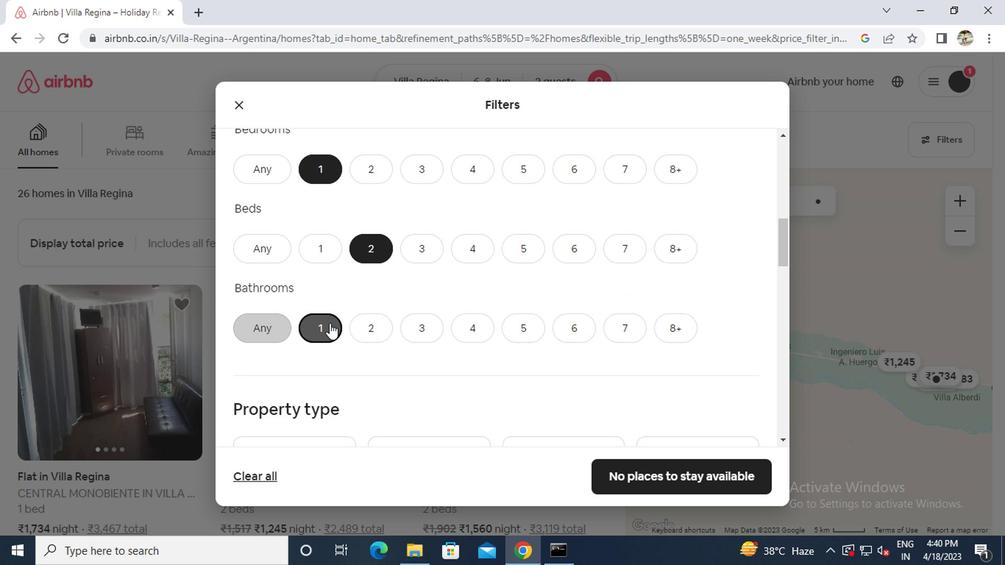 
Action: Mouse moved to (337, 319)
Screenshot: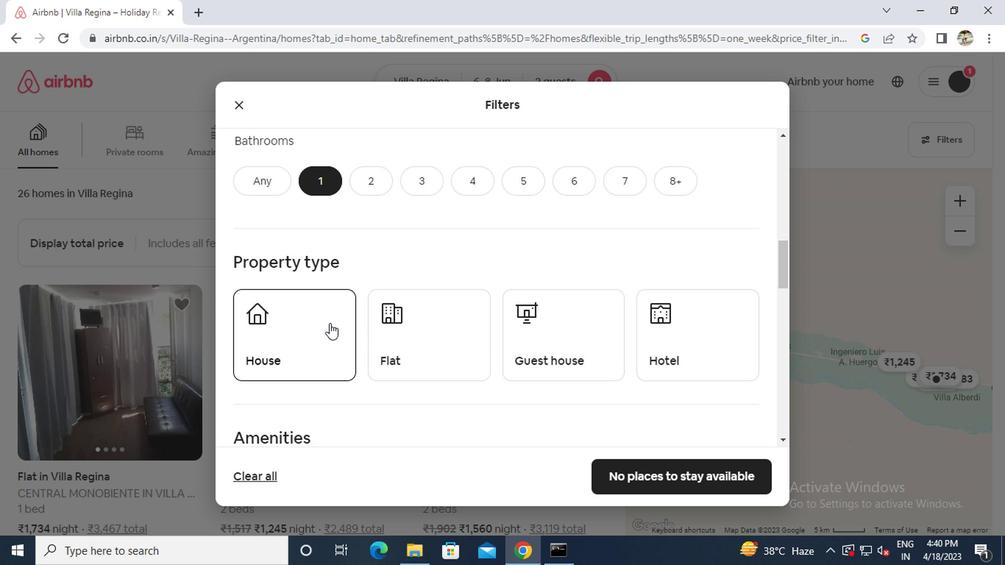 
Action: Mouse scrolled (337, 318) with delta (0, -1)
Screenshot: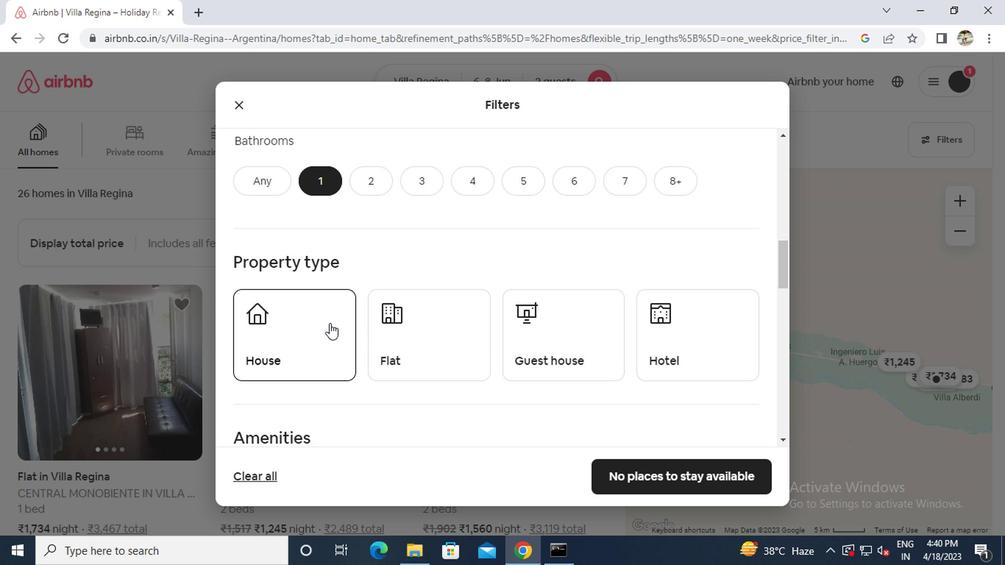 
Action: Mouse moved to (655, 294)
Screenshot: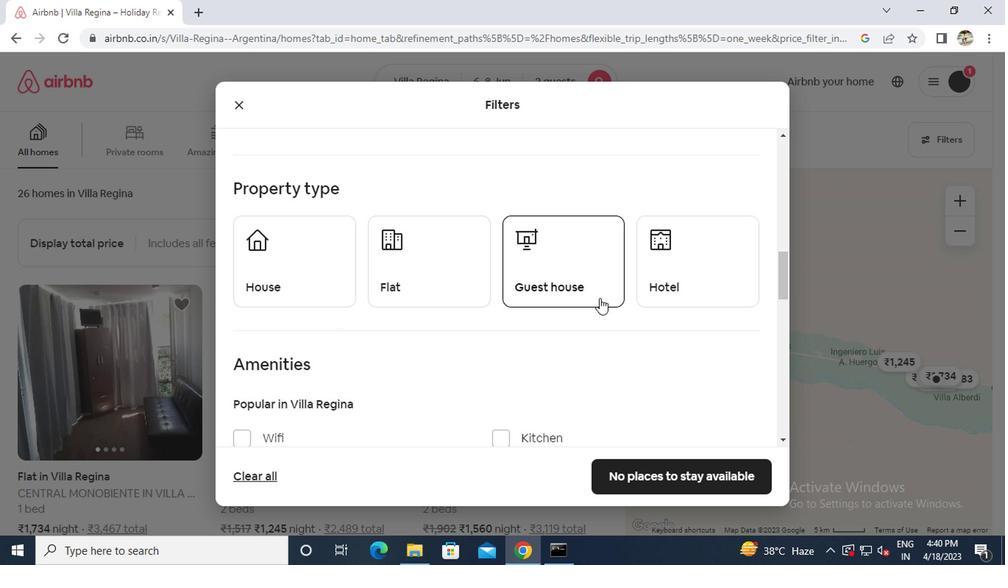 
Action: Mouse pressed left at (655, 294)
Screenshot: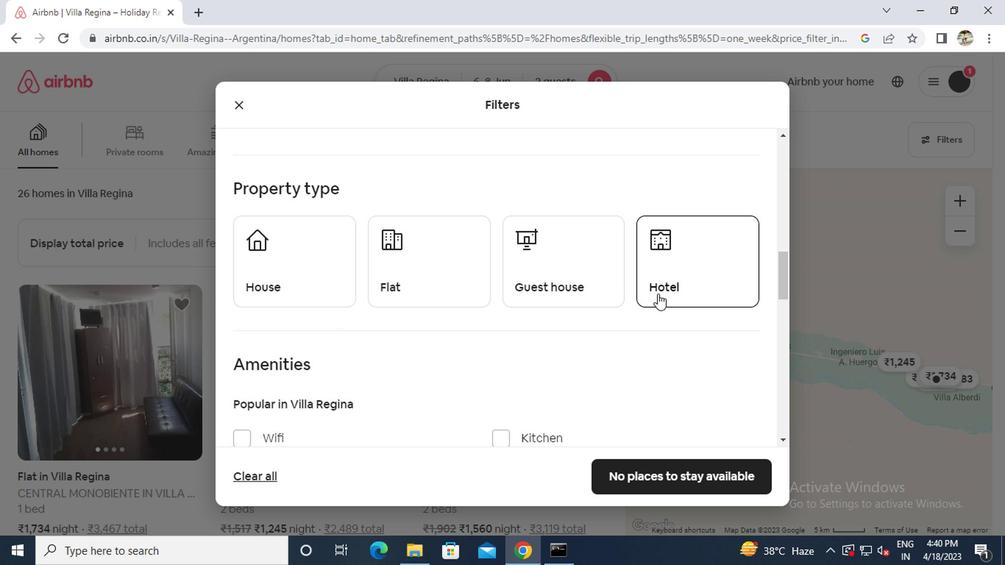 
Action: Mouse moved to (446, 264)
Screenshot: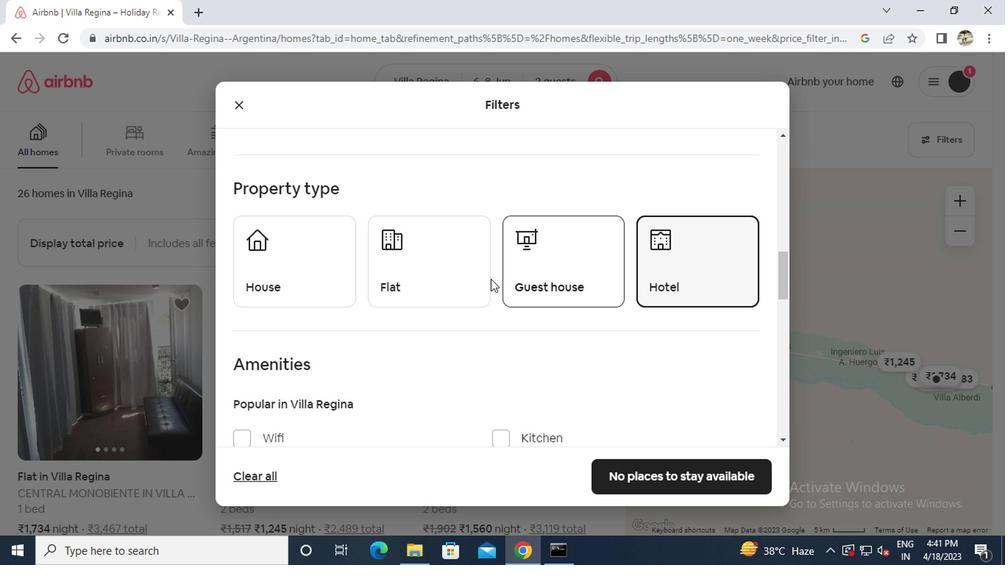 
Action: Mouse pressed left at (446, 264)
Screenshot: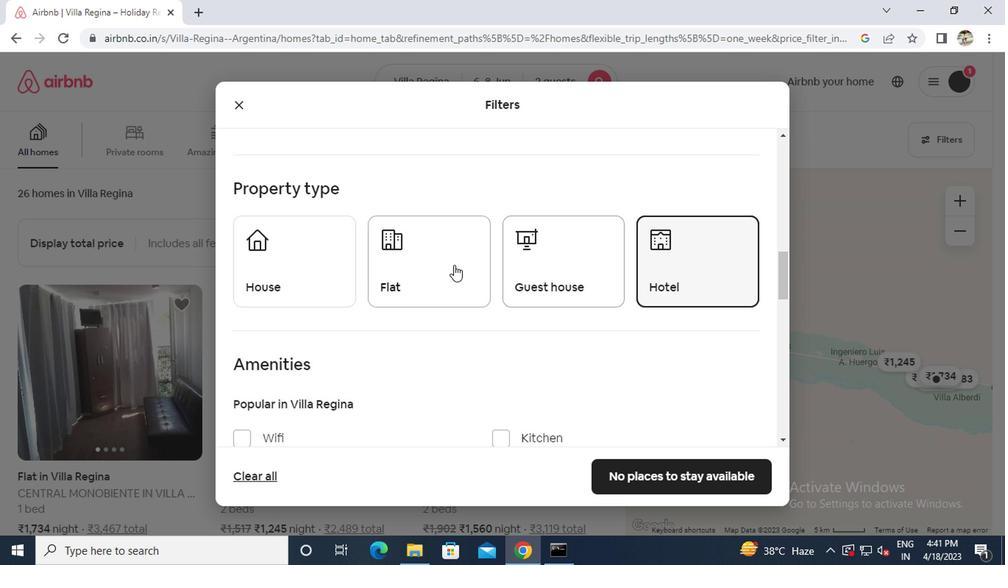 
Action: Mouse moved to (446, 263)
Screenshot: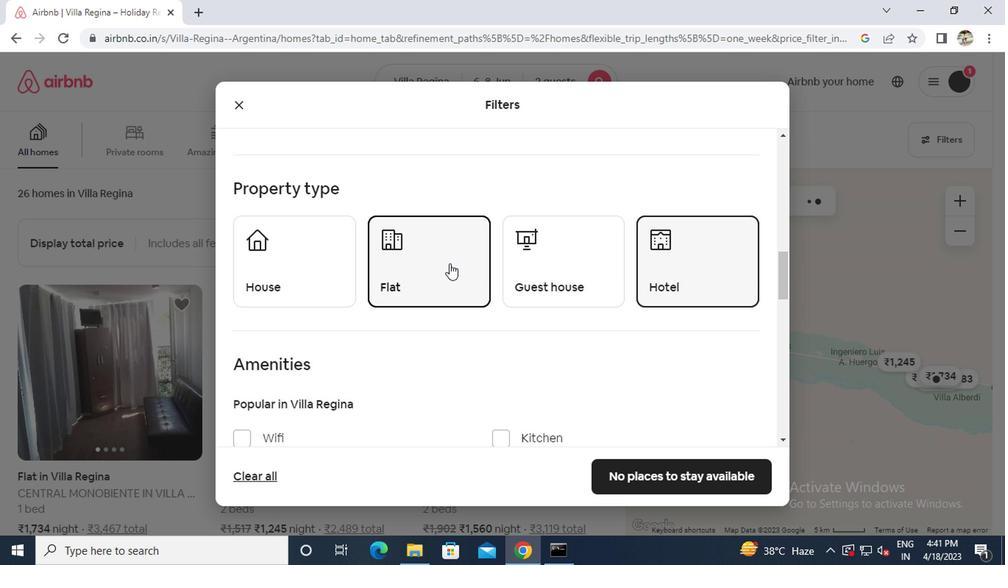 
Action: Mouse scrolled (446, 262) with delta (0, -1)
Screenshot: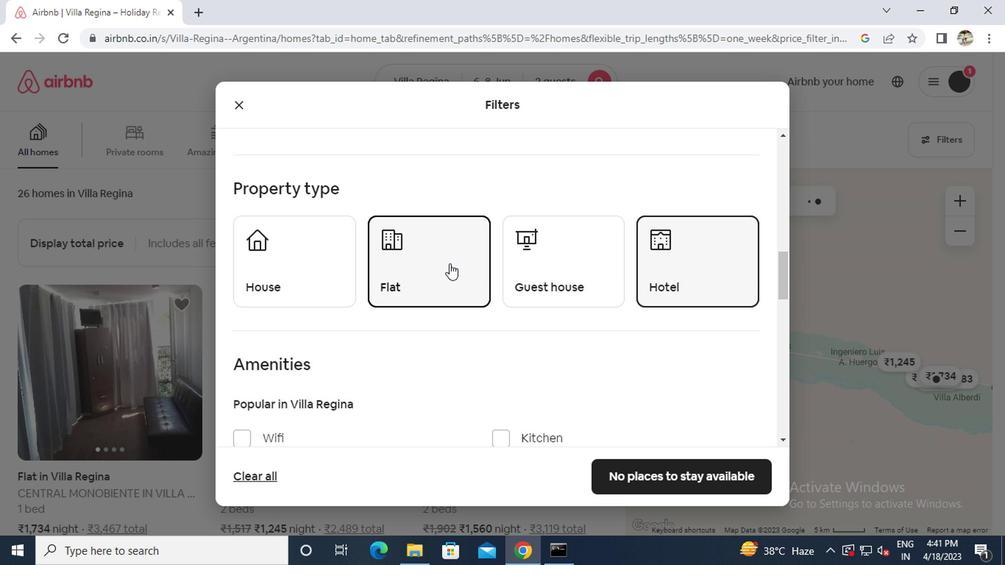 
Action: Mouse scrolled (446, 262) with delta (0, -1)
Screenshot: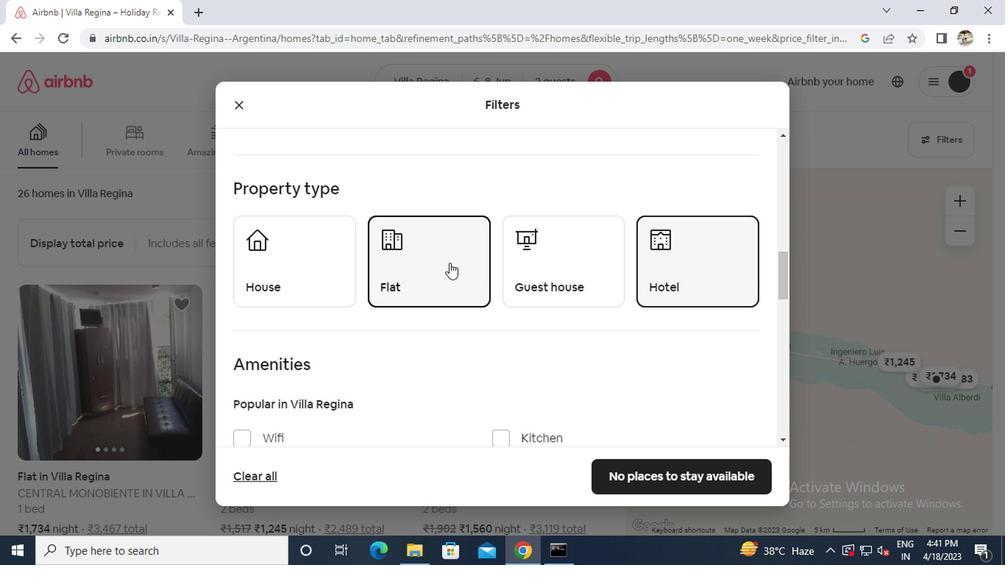 
Action: Mouse moved to (447, 261)
Screenshot: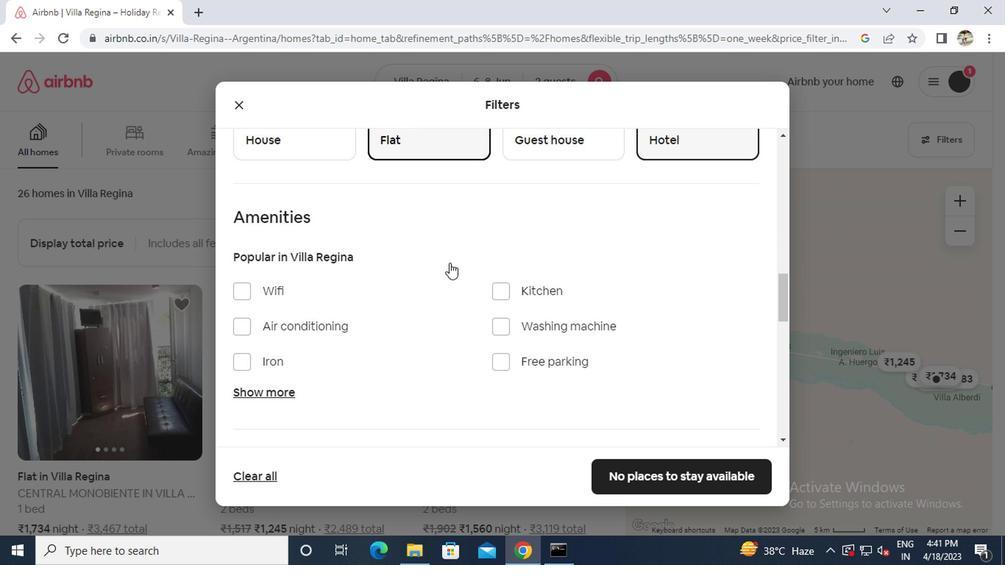 
Action: Mouse scrolled (447, 261) with delta (0, 0)
Screenshot: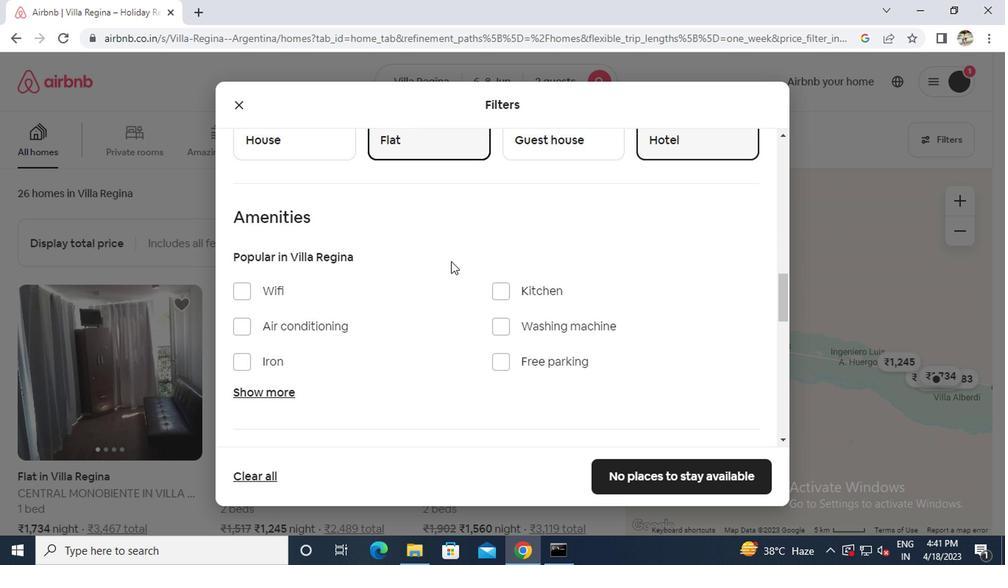 
Action: Mouse scrolled (447, 261) with delta (0, 0)
Screenshot: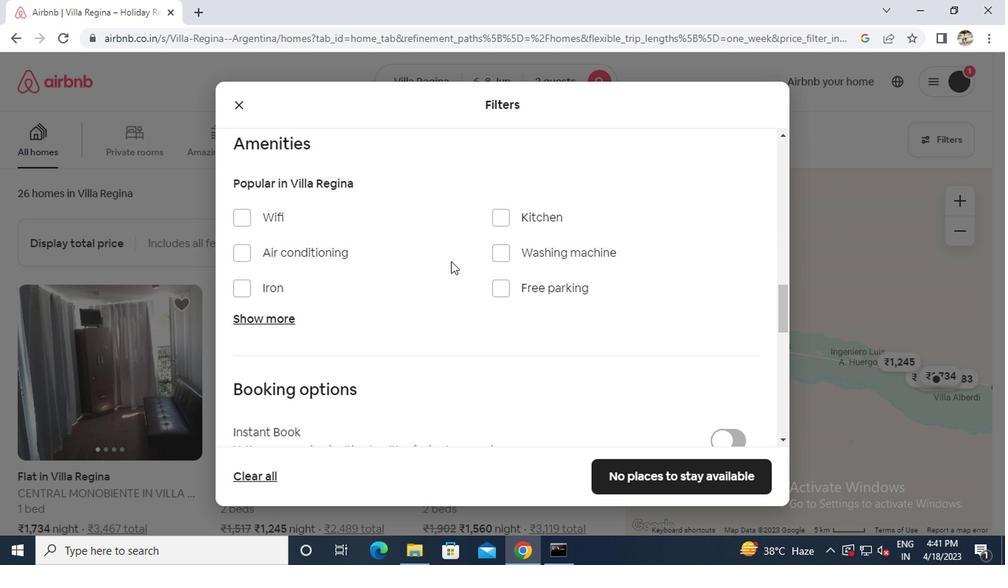 
Action: Mouse moved to (237, 149)
Screenshot: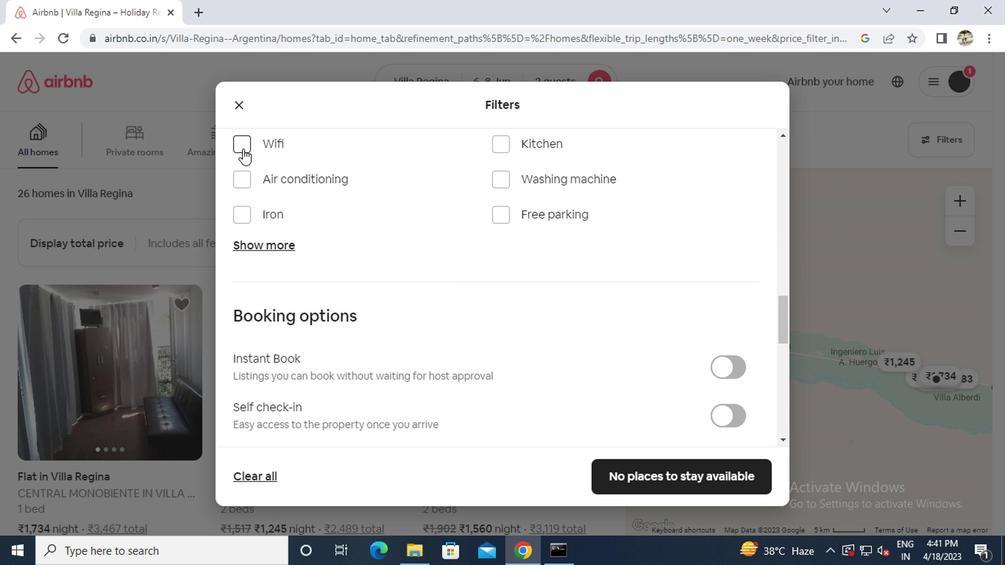 
Action: Mouse pressed left at (237, 149)
Screenshot: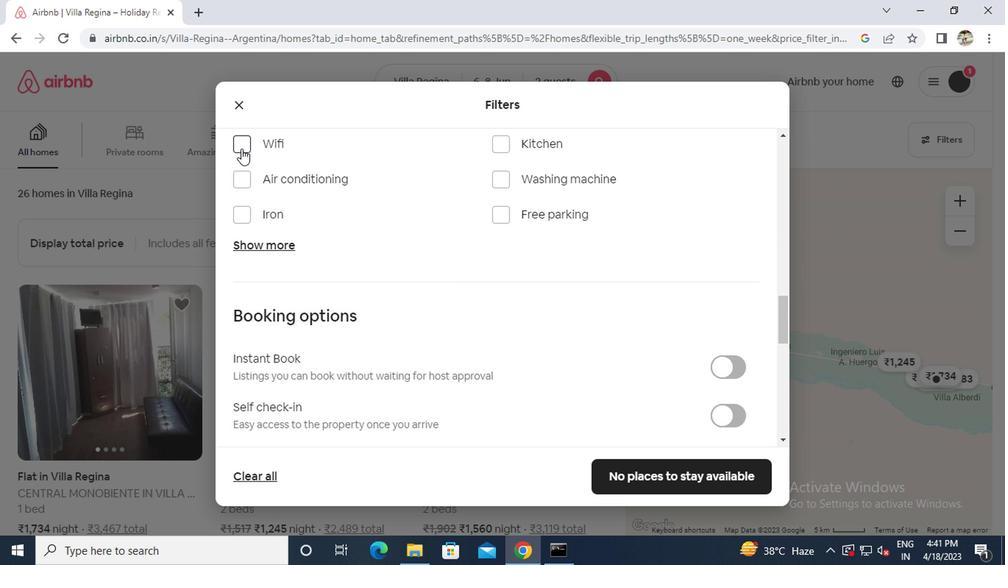 
Action: Mouse moved to (257, 245)
Screenshot: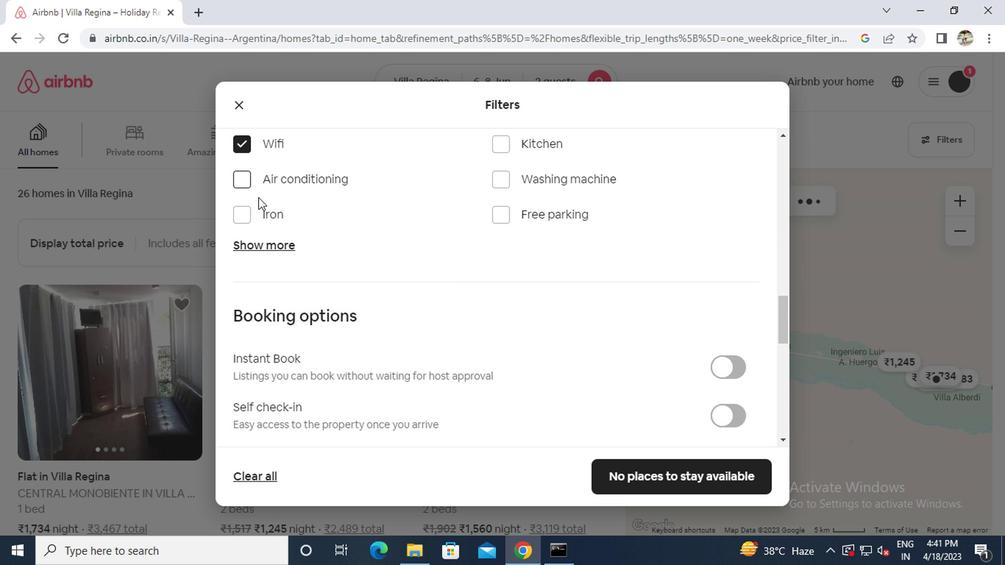 
Action: Mouse pressed left at (257, 245)
Screenshot: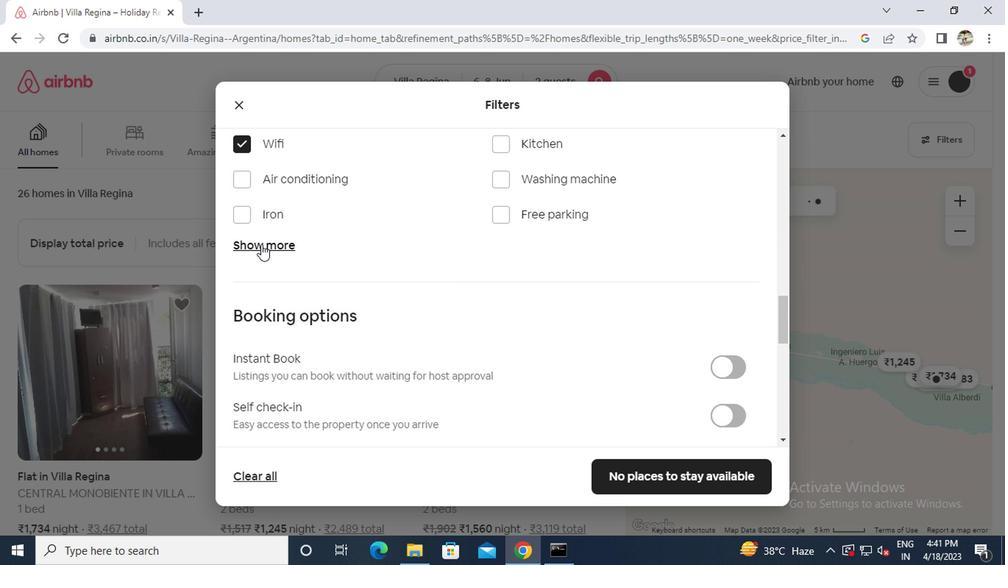 
Action: Mouse moved to (516, 302)
Screenshot: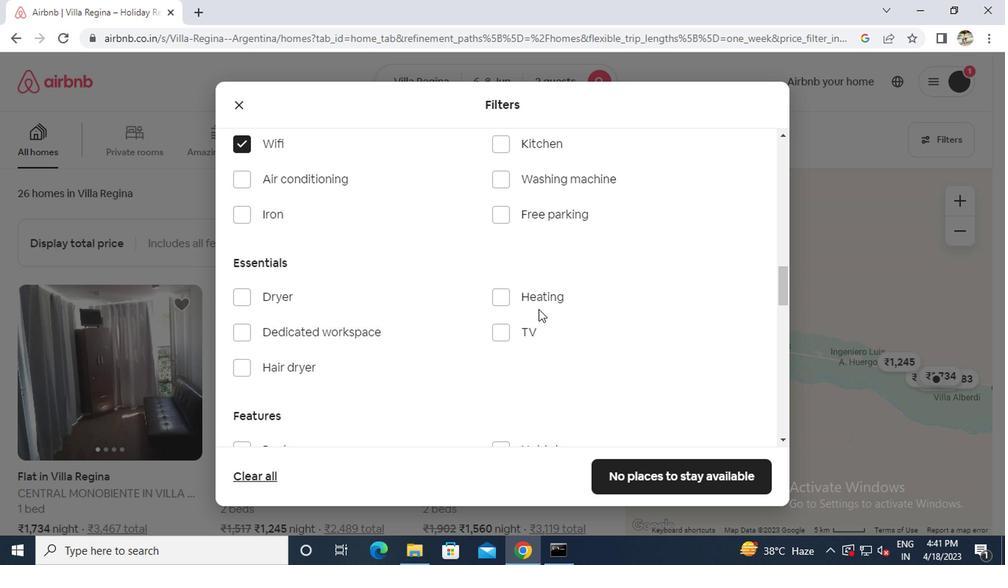 
Action: Mouse pressed left at (516, 302)
Screenshot: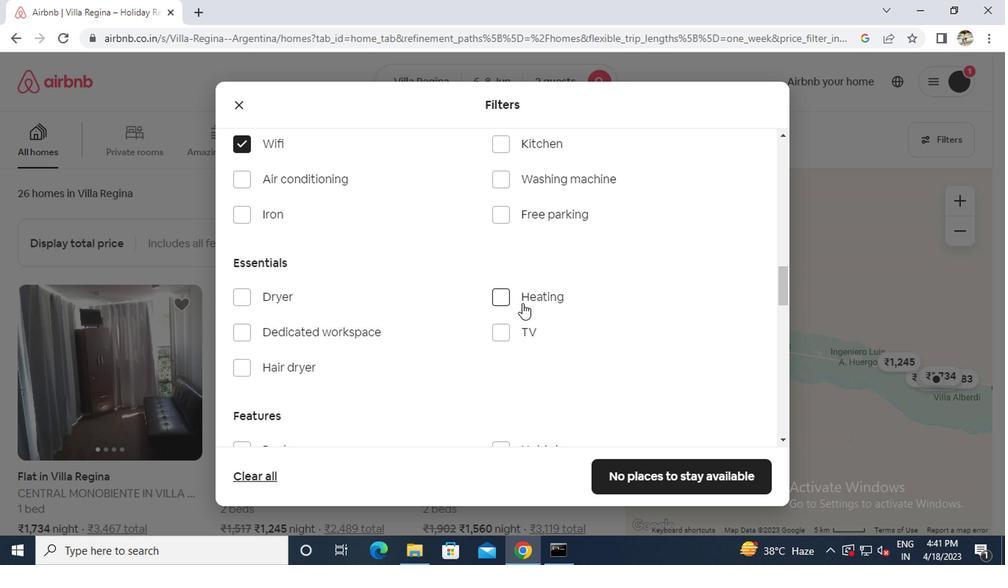 
Action: Mouse moved to (517, 301)
Screenshot: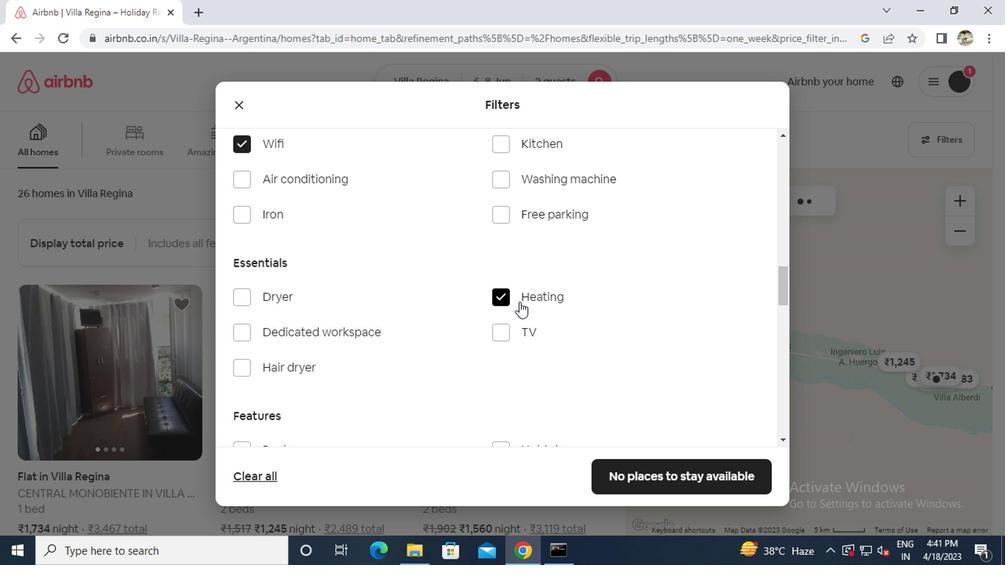 
Action: Mouse scrolled (517, 301) with delta (0, 0)
Screenshot: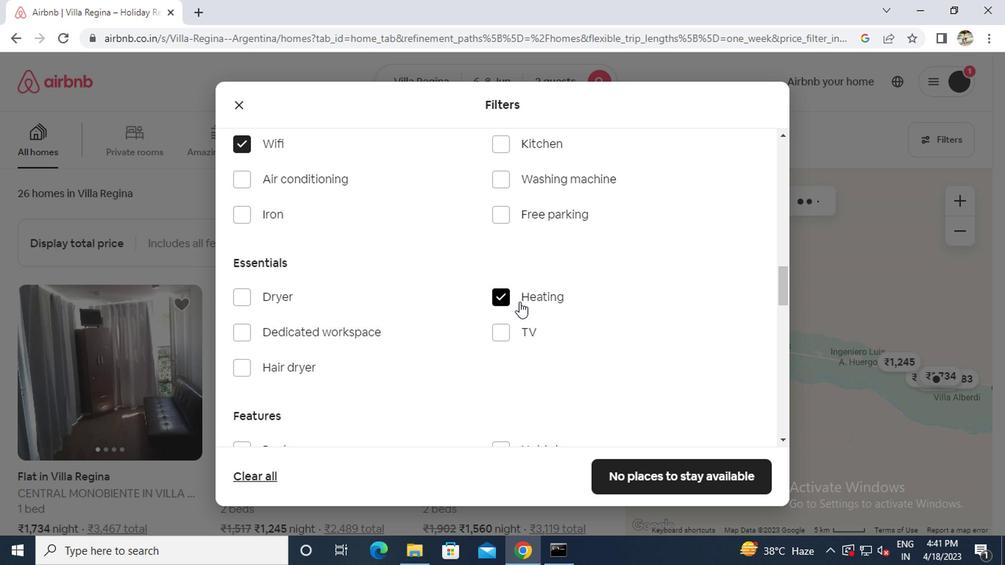 
Action: Mouse scrolled (517, 301) with delta (0, 0)
Screenshot: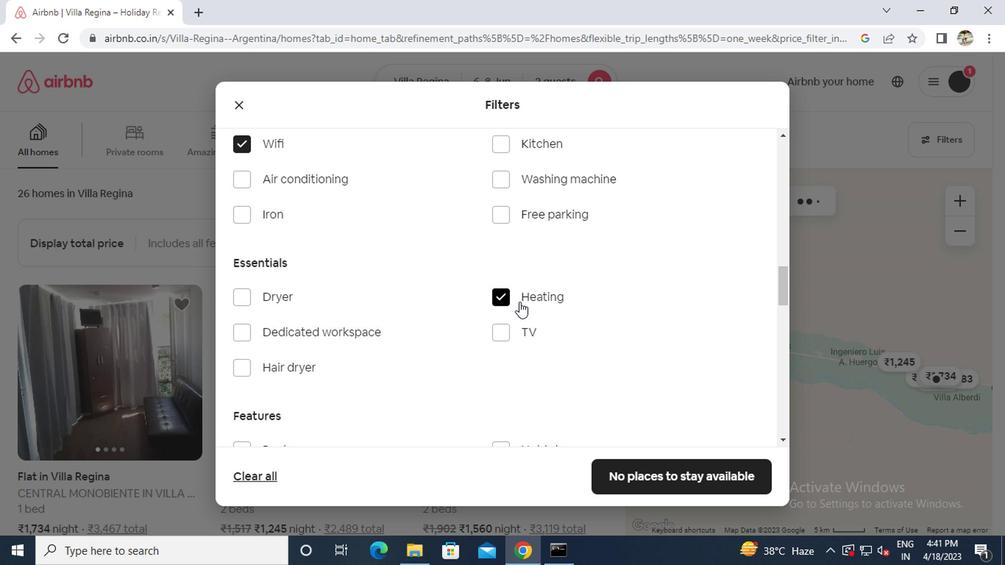 
Action: Mouse scrolled (517, 301) with delta (0, 0)
Screenshot: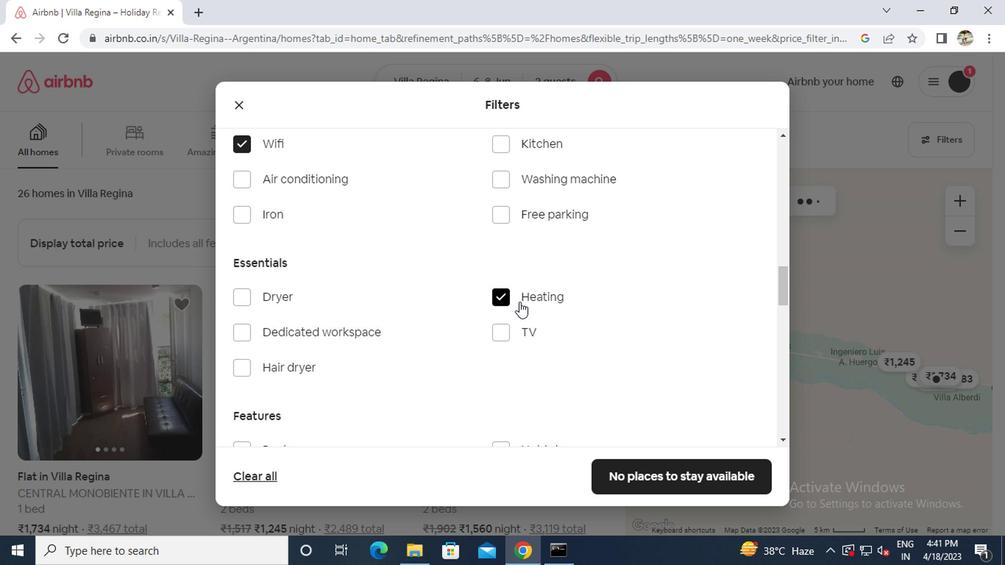
Action: Mouse scrolled (517, 301) with delta (0, 0)
Screenshot: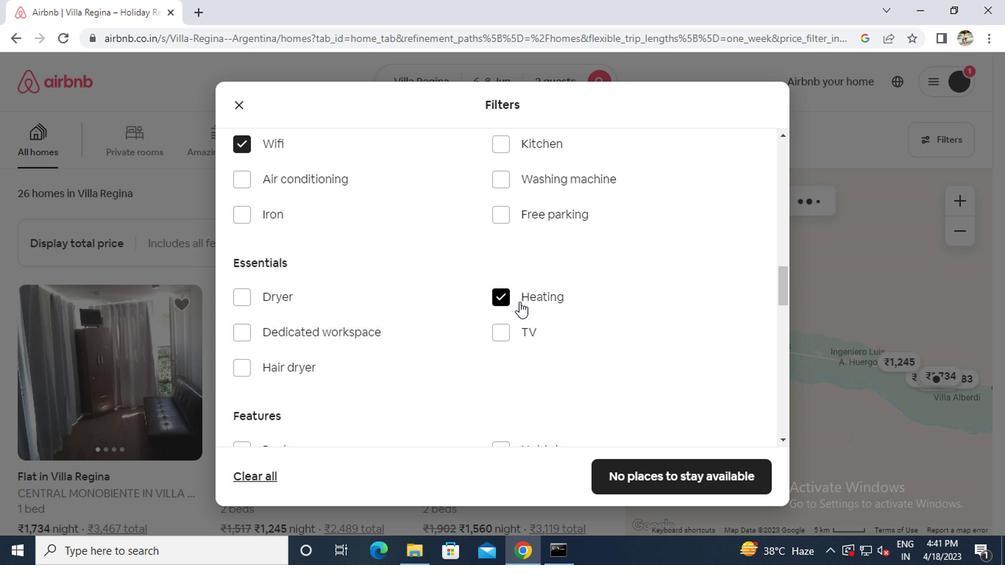 
Action: Mouse scrolled (517, 301) with delta (0, 0)
Screenshot: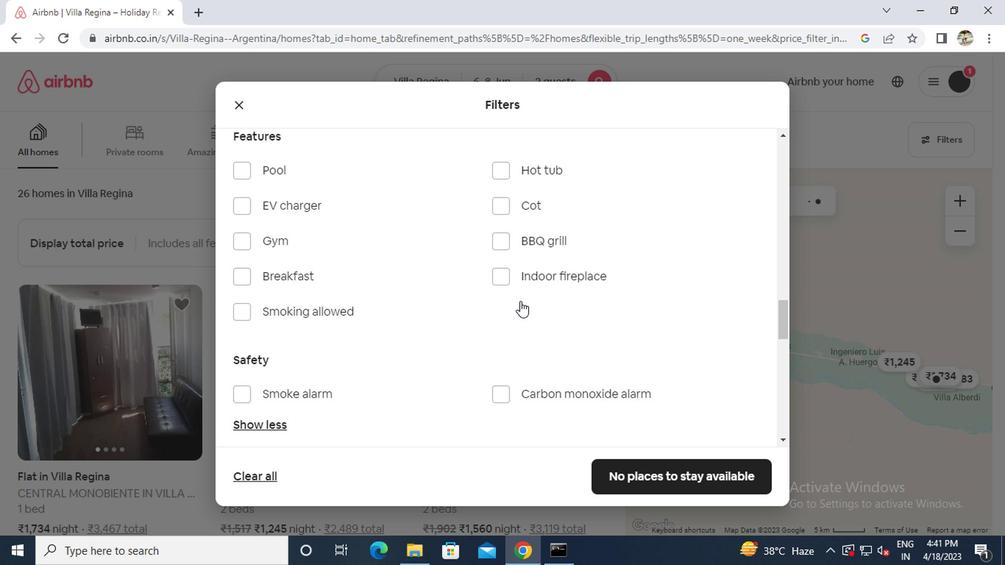 
Action: Mouse scrolled (517, 301) with delta (0, 0)
Screenshot: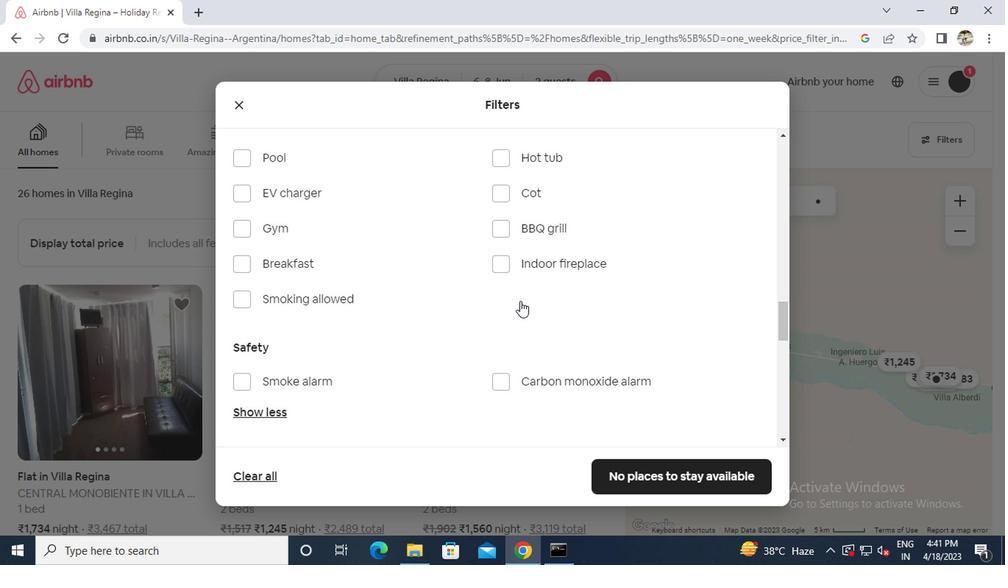 
Action: Mouse scrolled (517, 301) with delta (0, 0)
Screenshot: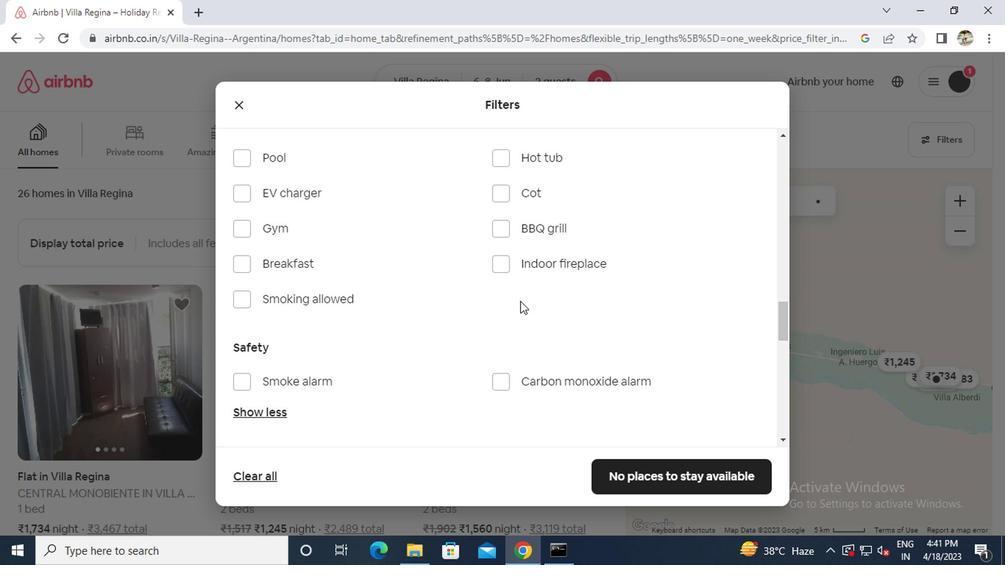 
Action: Mouse moved to (518, 301)
Screenshot: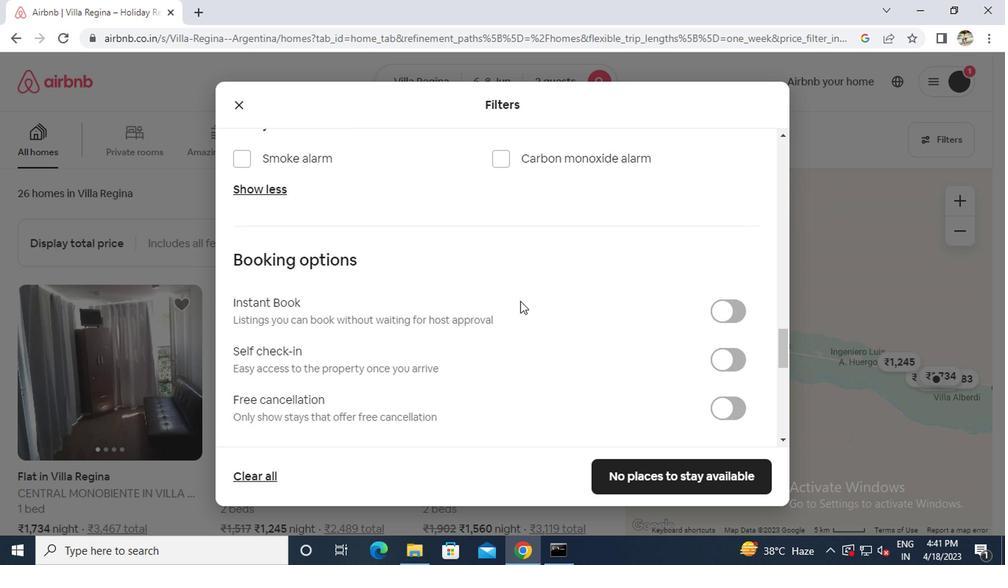
Action: Mouse scrolled (518, 301) with delta (0, 0)
Screenshot: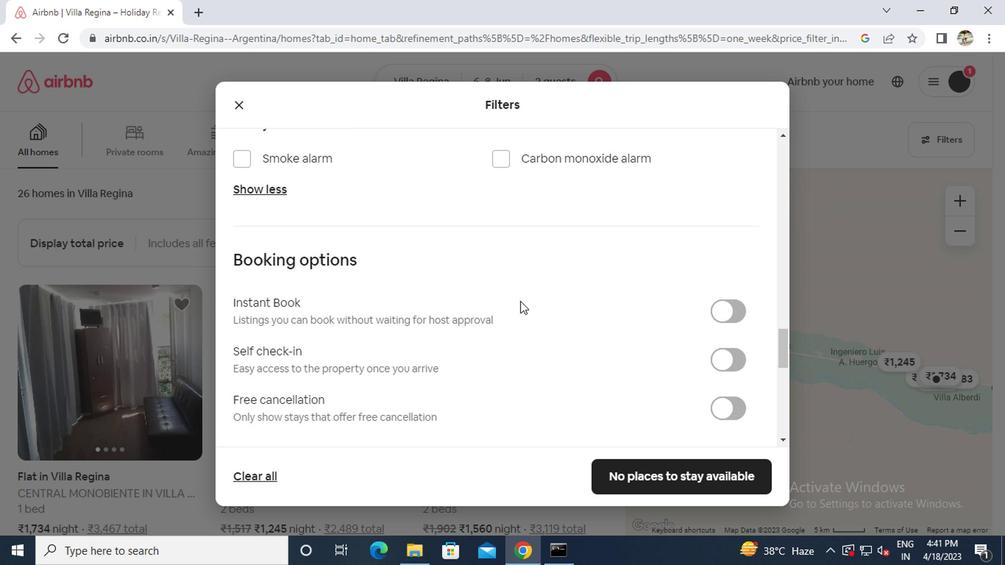 
Action: Mouse scrolled (518, 301) with delta (0, 0)
Screenshot: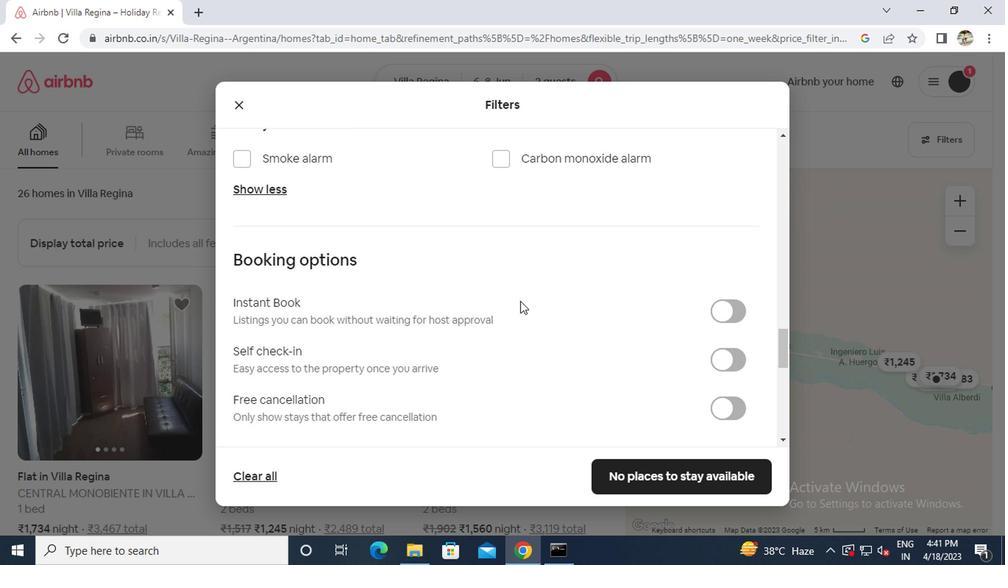 
Action: Mouse scrolled (518, 301) with delta (0, 0)
Screenshot: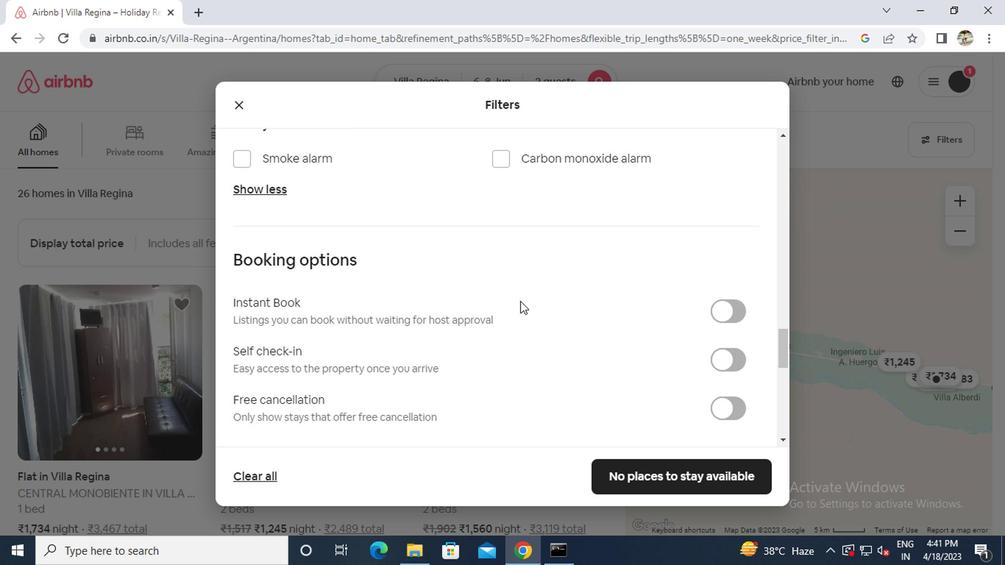 
Action: Mouse moved to (719, 150)
Screenshot: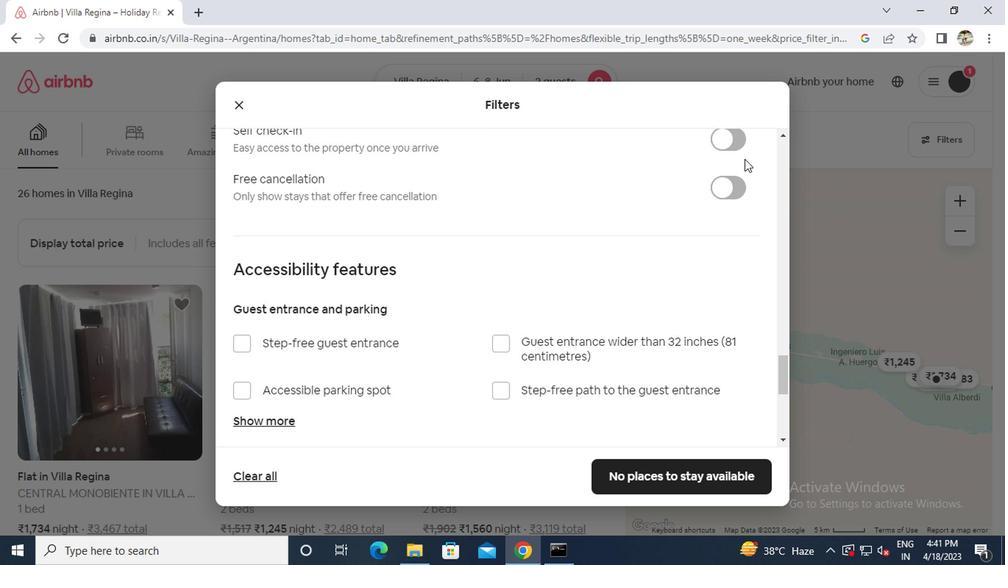 
Action: Mouse pressed left at (719, 150)
Screenshot: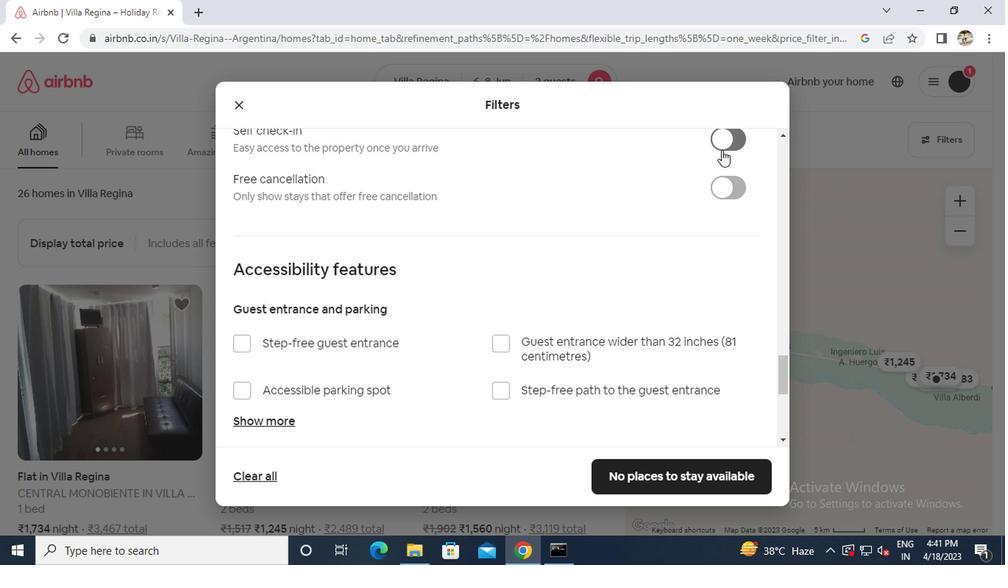 
Action: Mouse moved to (561, 278)
Screenshot: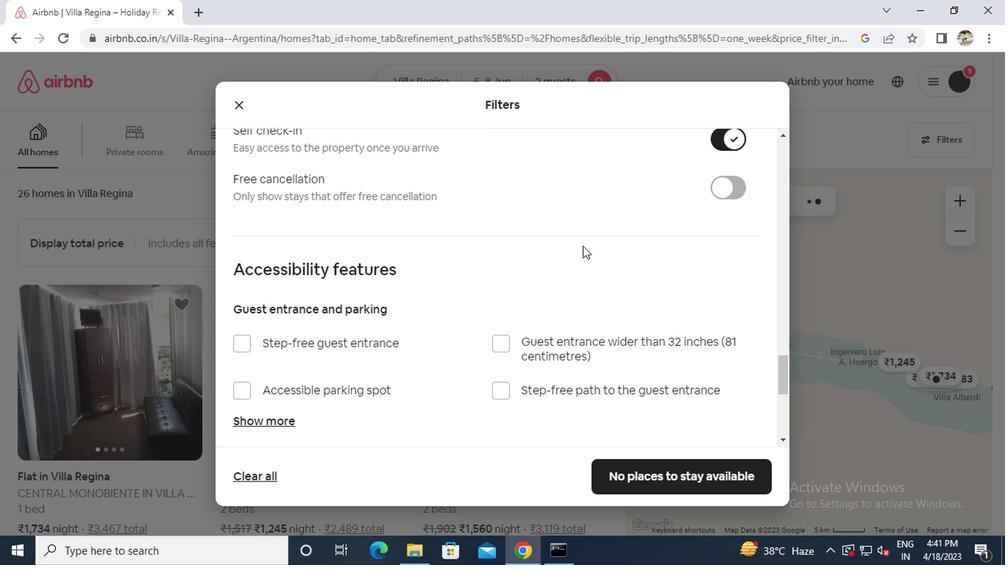 
Action: Mouse scrolled (561, 277) with delta (0, 0)
Screenshot: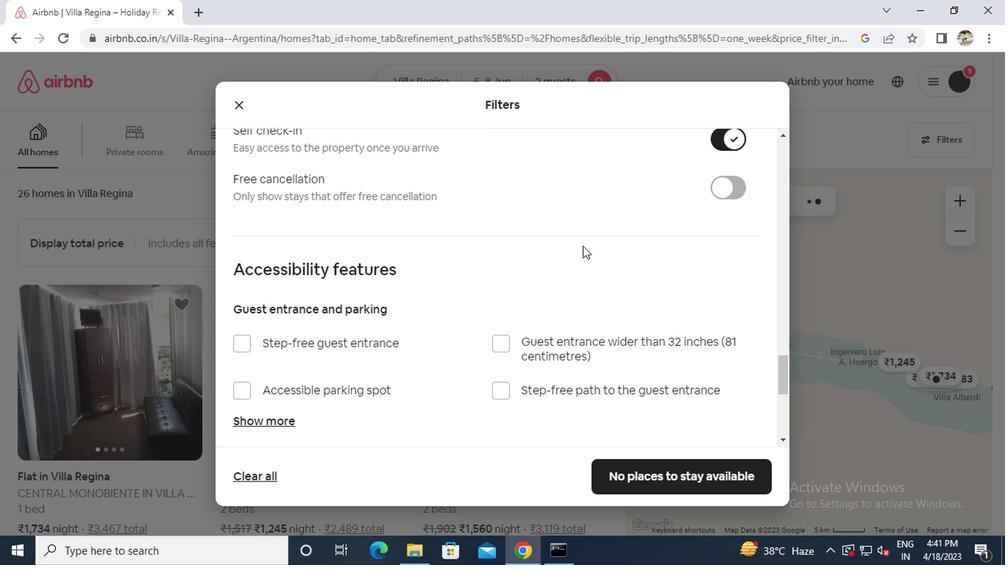 
Action: Mouse scrolled (561, 277) with delta (0, 0)
Screenshot: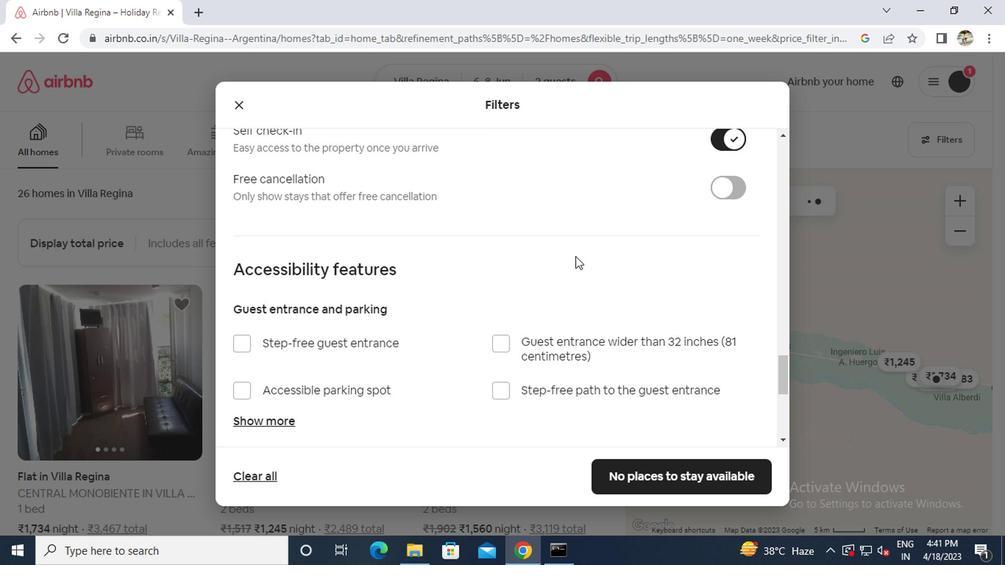 
Action: Mouse scrolled (561, 277) with delta (0, 0)
Screenshot: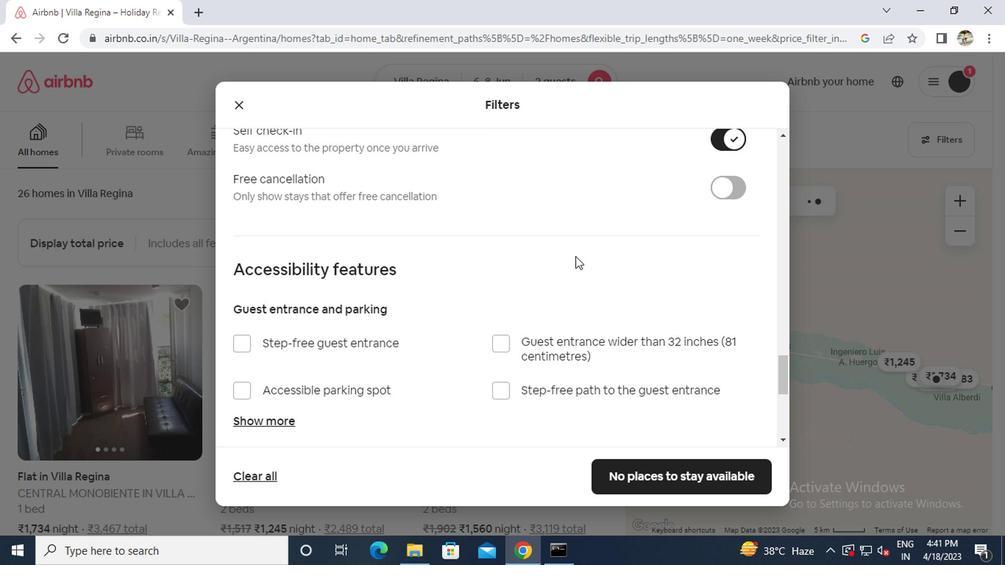
Action: Mouse scrolled (561, 277) with delta (0, 0)
Screenshot: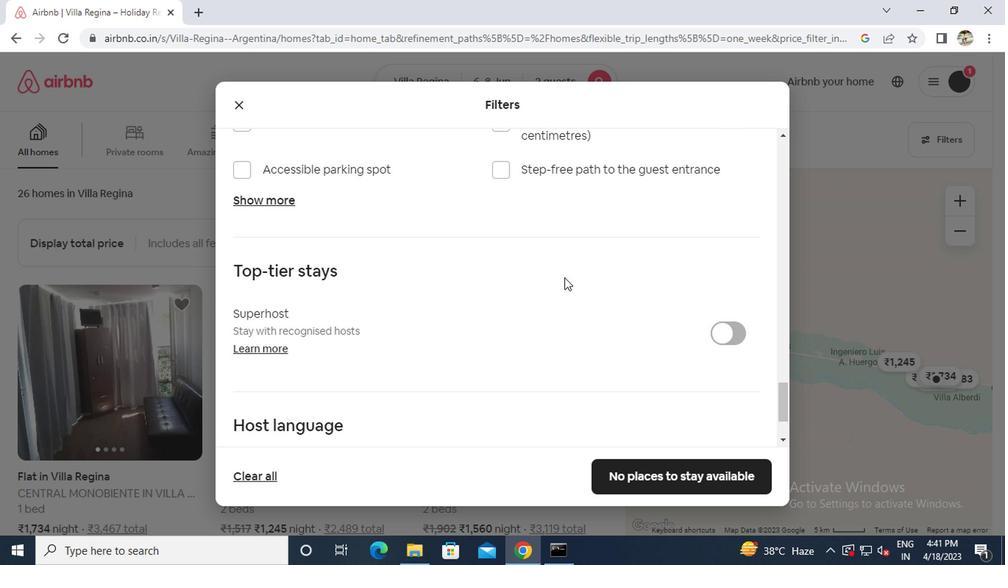 
Action: Mouse moved to (559, 280)
Screenshot: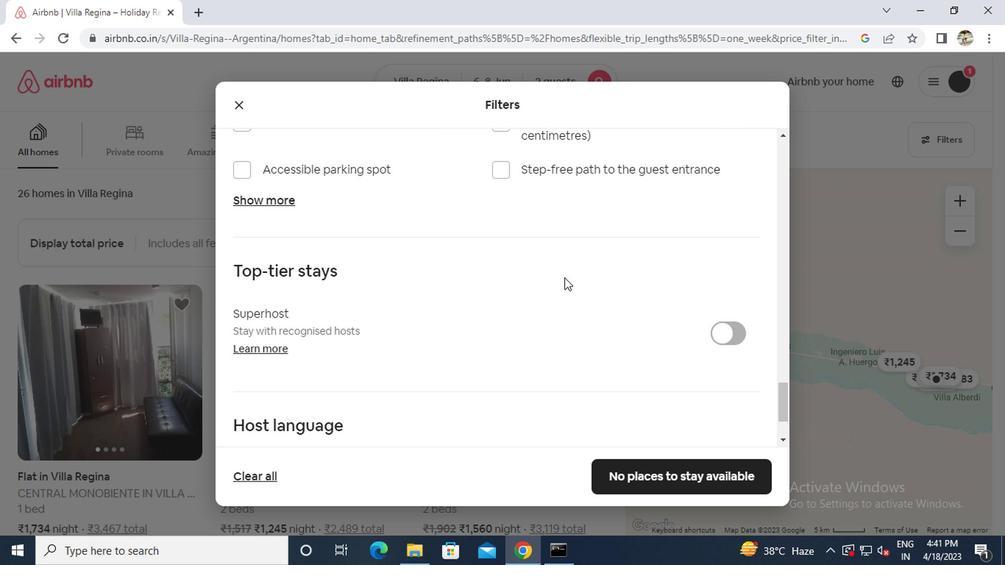 
Action: Mouse scrolled (559, 279) with delta (0, 0)
Screenshot: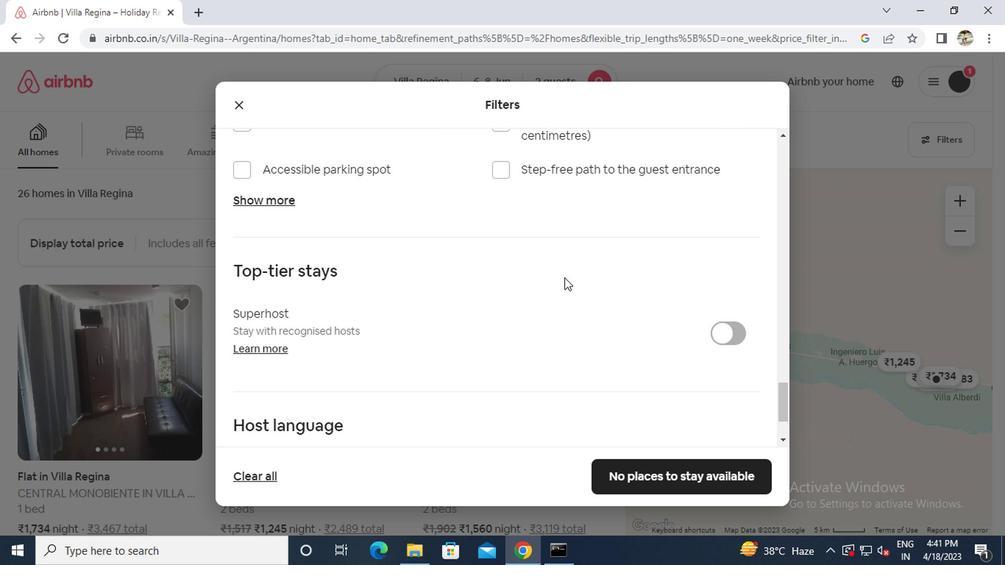 
Action: Mouse moved to (559, 281)
Screenshot: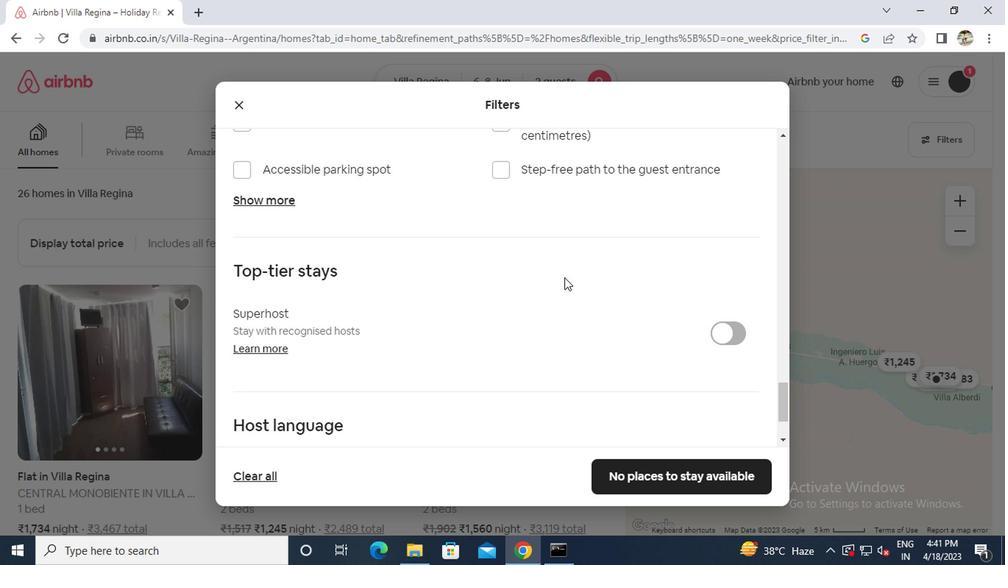 
Action: Mouse scrolled (559, 281) with delta (0, 0)
Screenshot: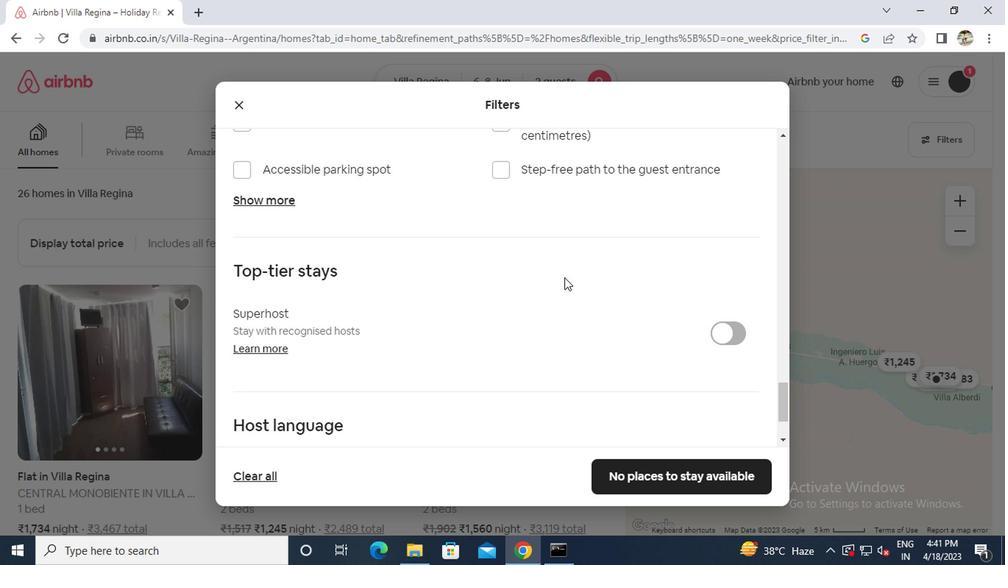 
Action: Mouse moved to (512, 301)
Screenshot: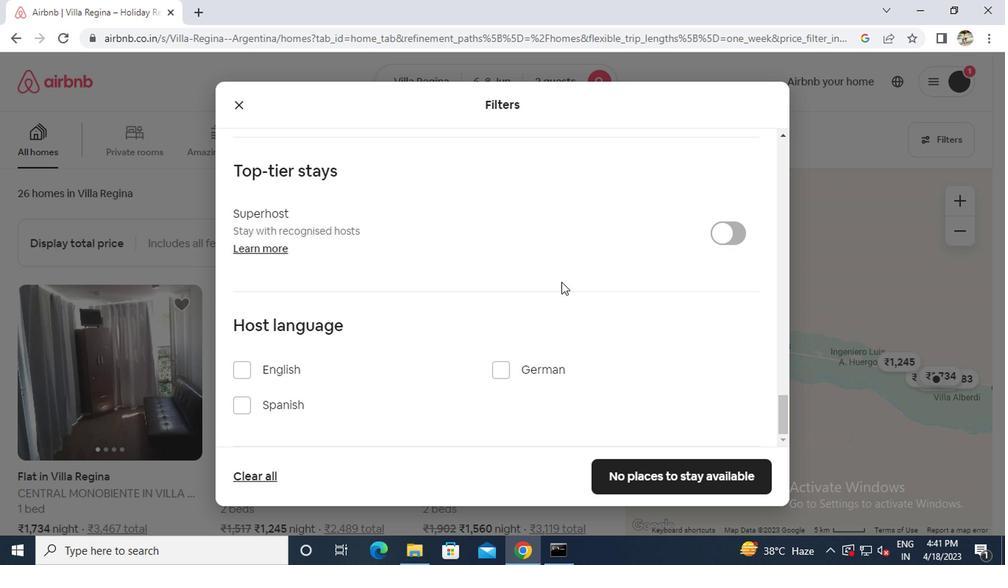 
Action: Mouse scrolled (512, 301) with delta (0, 0)
Screenshot: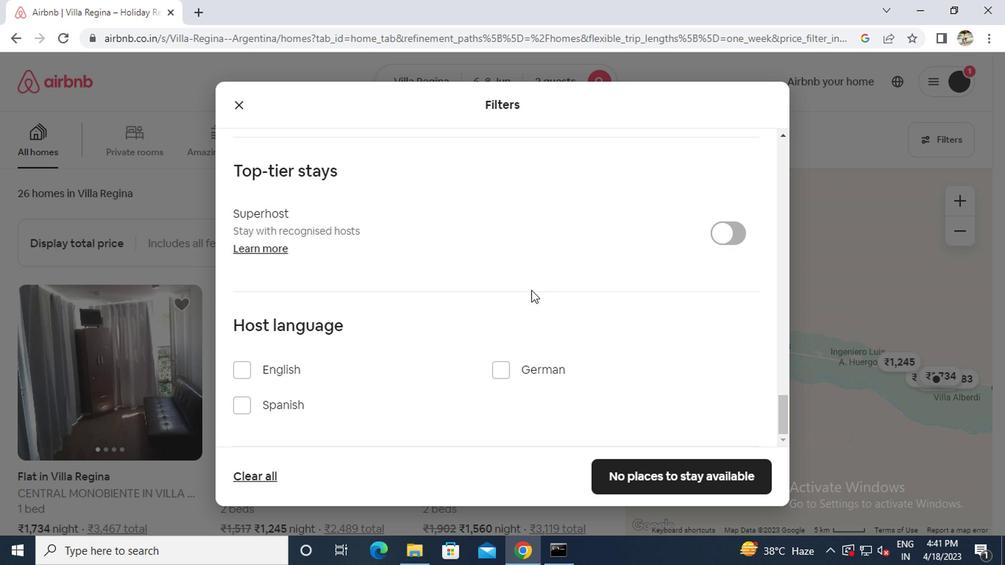 
Action: Mouse scrolled (512, 301) with delta (0, 0)
Screenshot: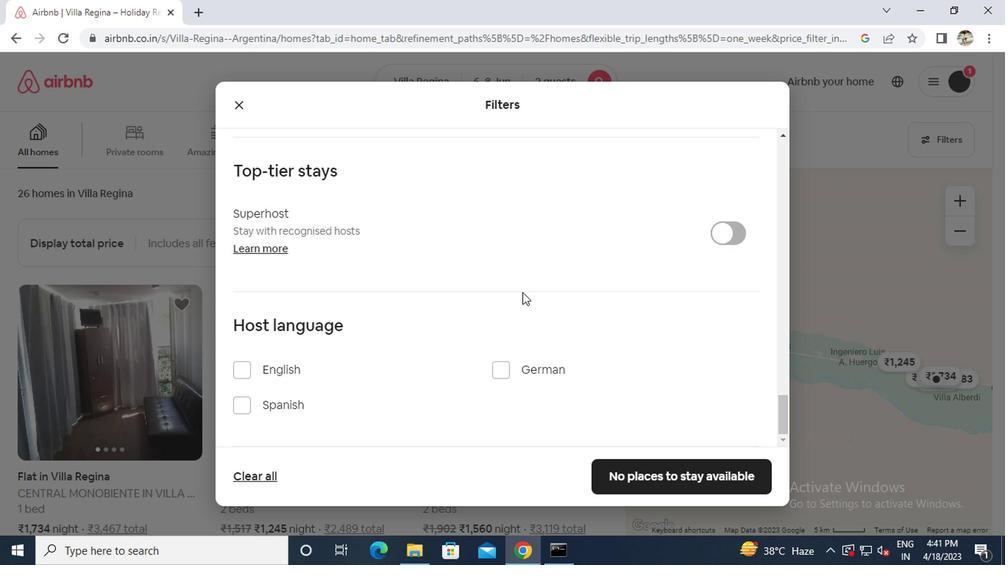 
Action: Mouse scrolled (512, 301) with delta (0, 0)
Screenshot: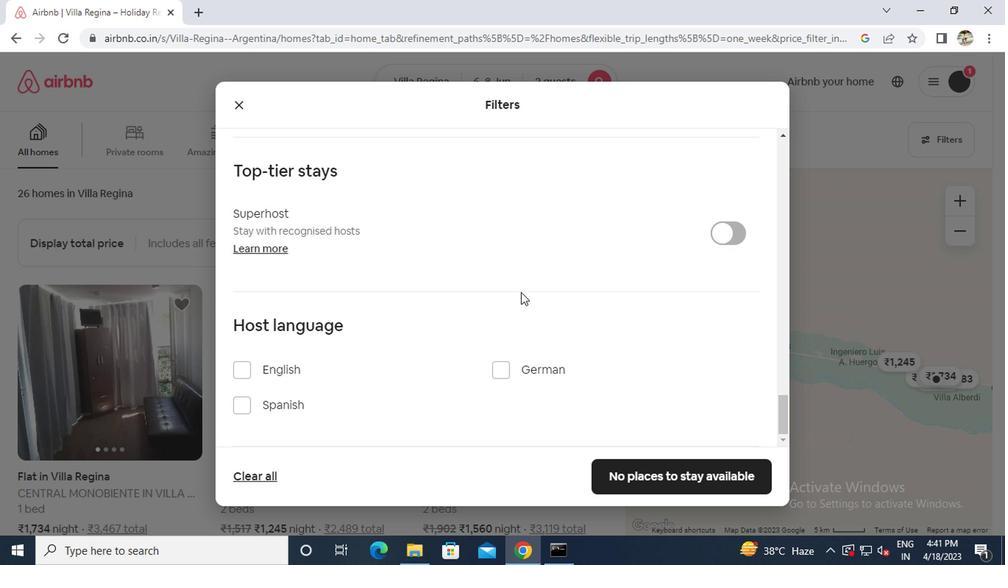 
Action: Mouse moved to (290, 377)
Screenshot: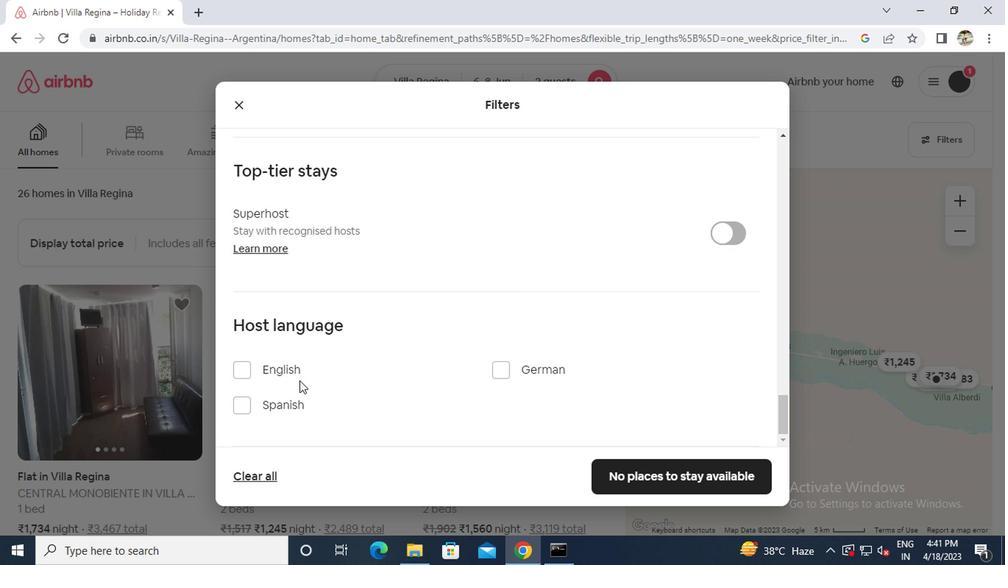 
Action: Mouse pressed left at (290, 377)
Screenshot: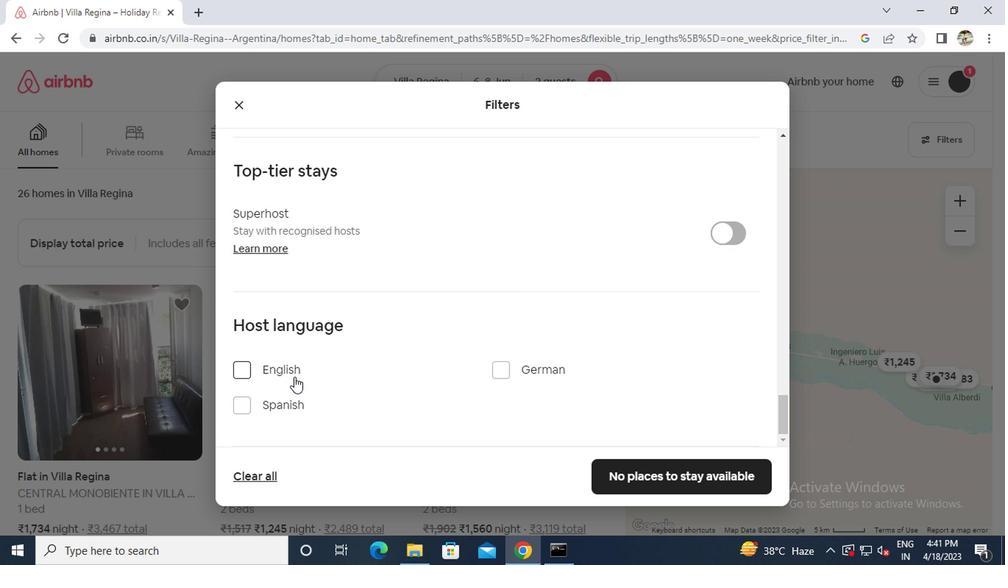 
Action: Mouse moved to (660, 473)
Screenshot: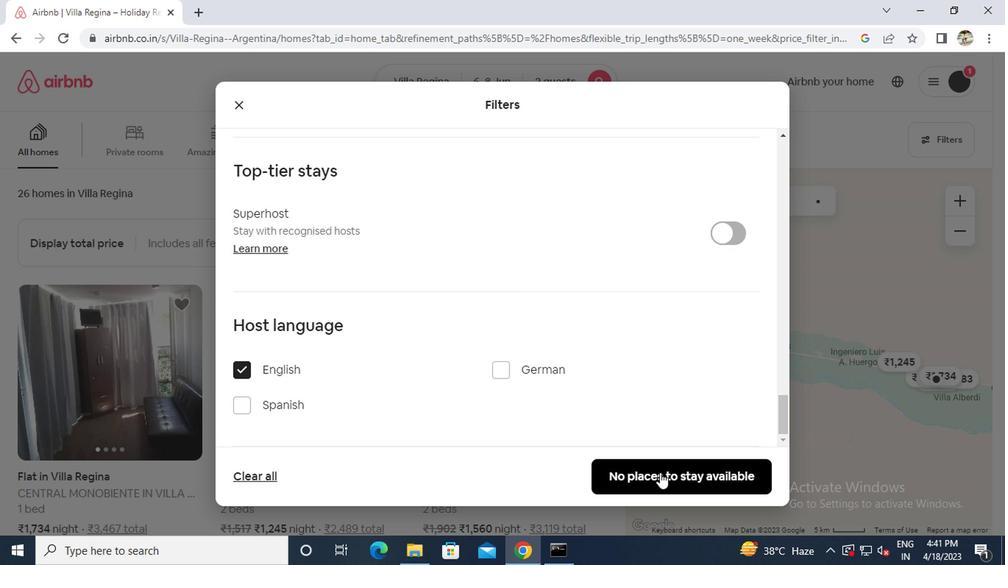 
Action: Mouse pressed left at (660, 473)
Screenshot: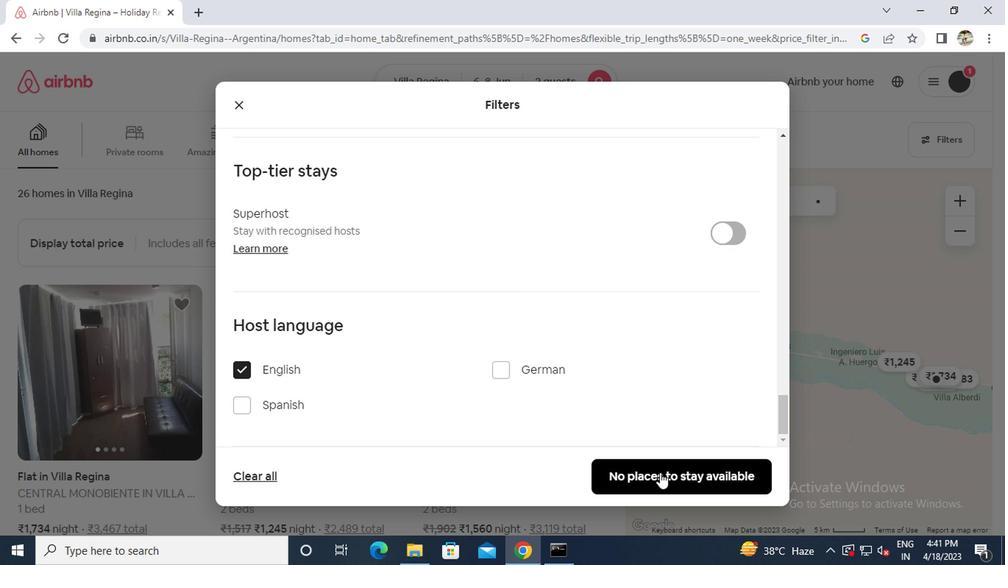 
